 Task: Look for space in Mondovì, Italy from 1st August, 2023 to 5th August, 2023 for 3 adults, 1 child in price range Rs.13000 to Rs.20000. Place can be entire place with 2 bedrooms having 3 beds and 2 bathrooms. Property type can be flatguest house, hotel. Booking option can be shelf check-in. Required host language is English.
Action: Mouse moved to (402, 105)
Screenshot: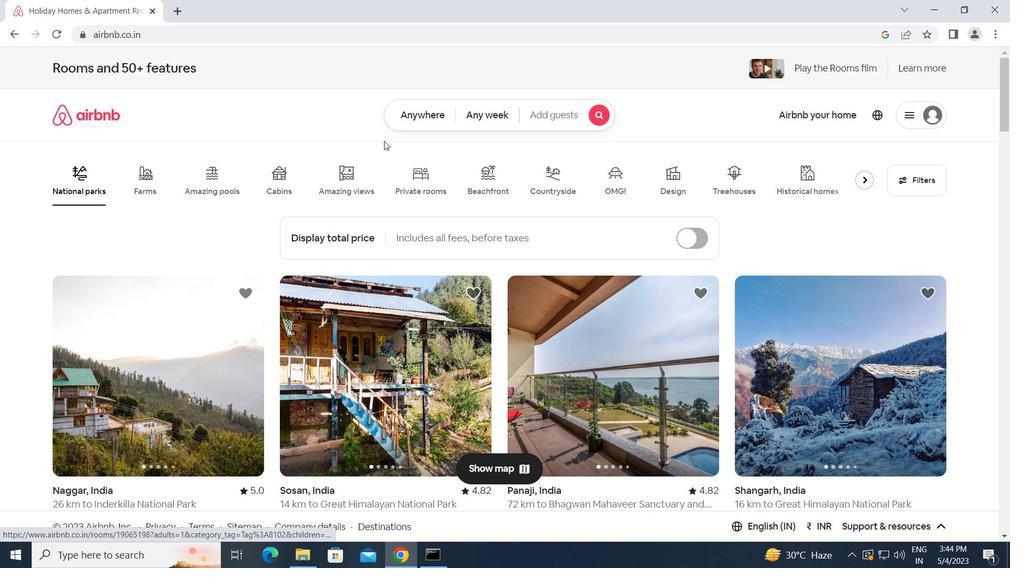 
Action: Mouse pressed left at (402, 105)
Screenshot: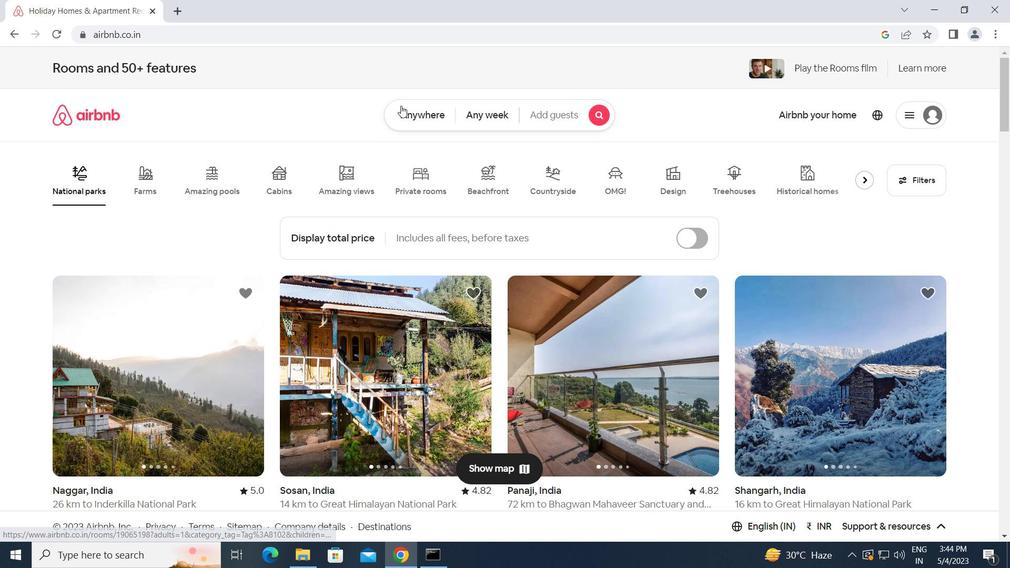 
Action: Mouse moved to (343, 164)
Screenshot: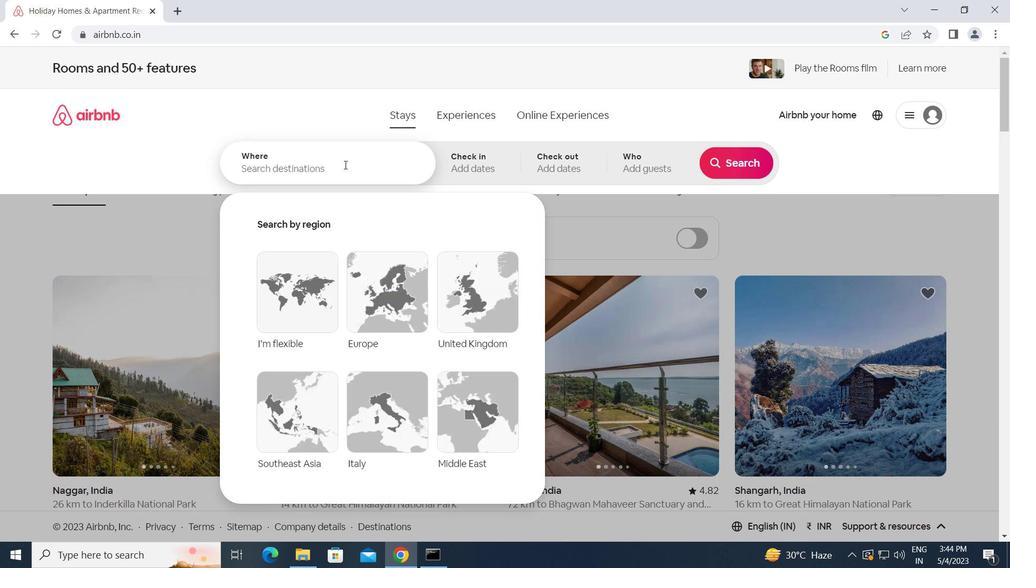 
Action: Mouse pressed left at (343, 164)
Screenshot: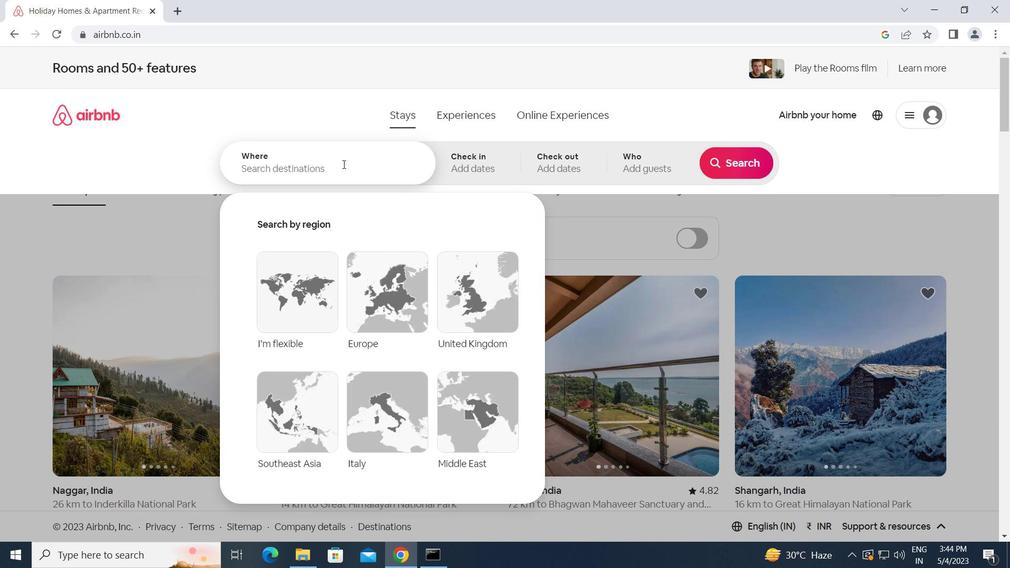 
Action: Key pressed m<Key.caps_lock>ondovi,<Key.space><Key.caps_lock>i<Key.caps_lock>taly<Key.enter>
Screenshot: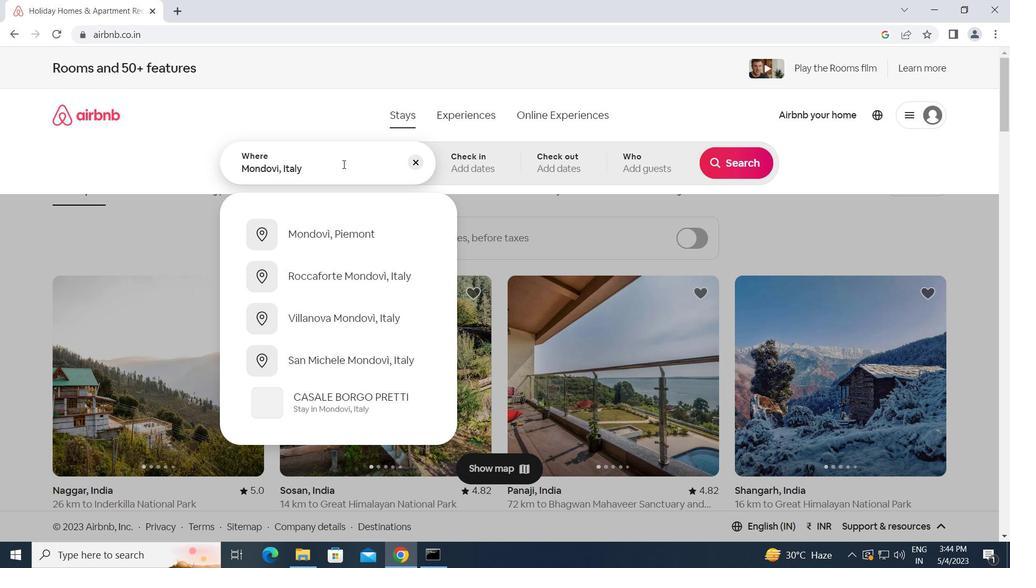 
Action: Mouse moved to (729, 268)
Screenshot: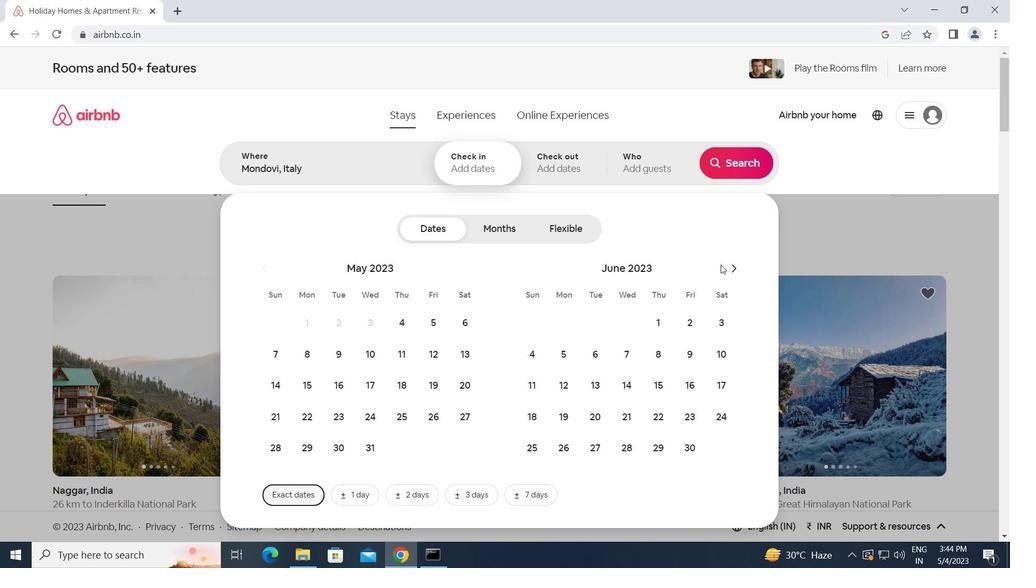 
Action: Mouse pressed left at (729, 268)
Screenshot: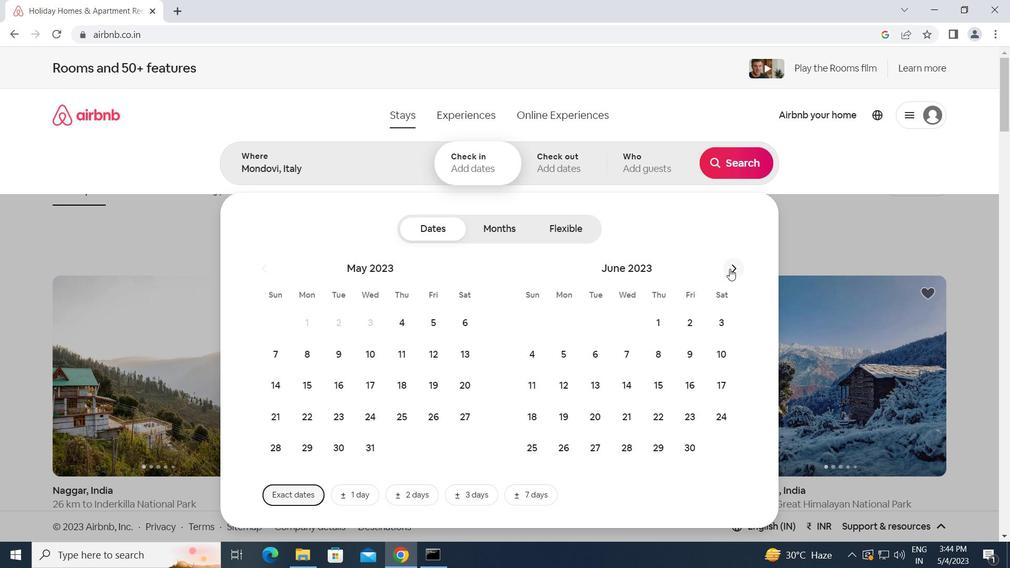 
Action: Mouse pressed left at (729, 268)
Screenshot: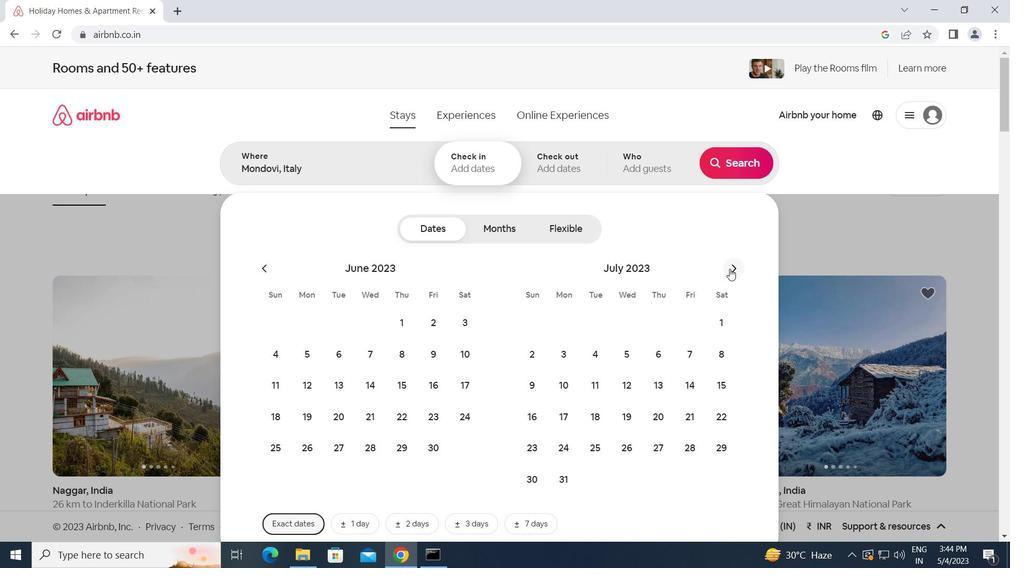 
Action: Mouse moved to (594, 319)
Screenshot: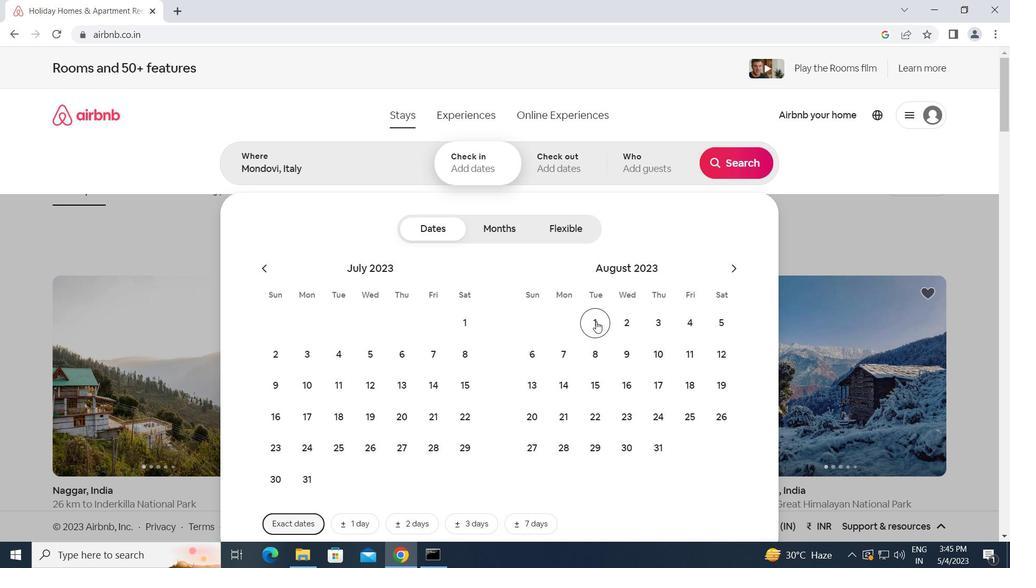 
Action: Mouse pressed left at (594, 319)
Screenshot: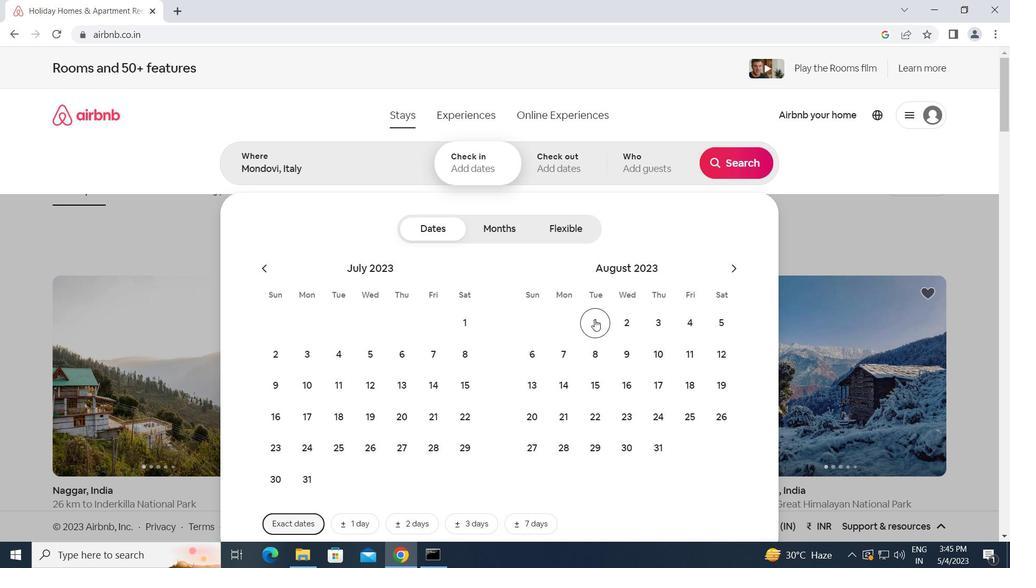
Action: Mouse moved to (725, 322)
Screenshot: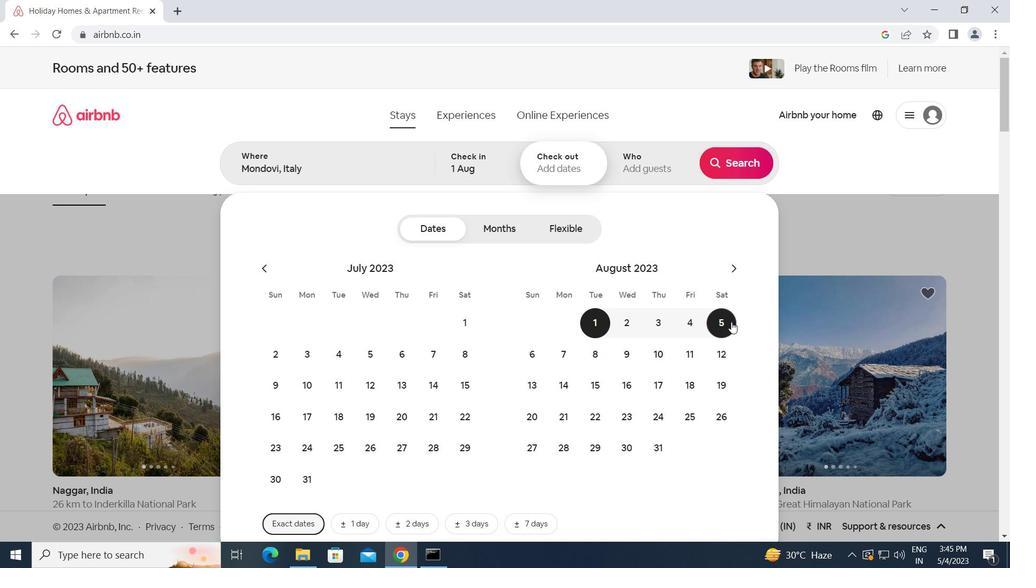 
Action: Mouse pressed left at (725, 322)
Screenshot: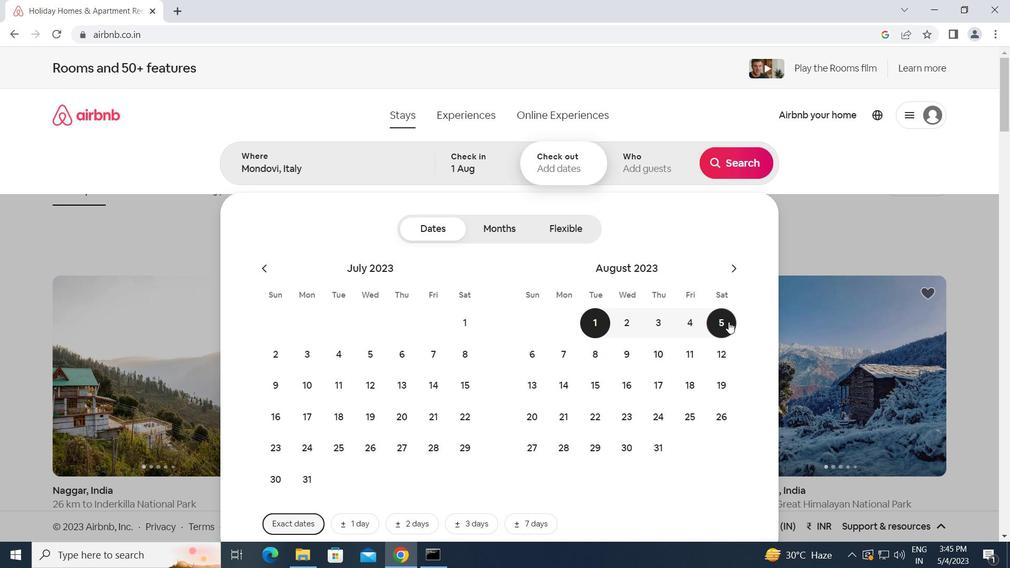
Action: Mouse moved to (662, 168)
Screenshot: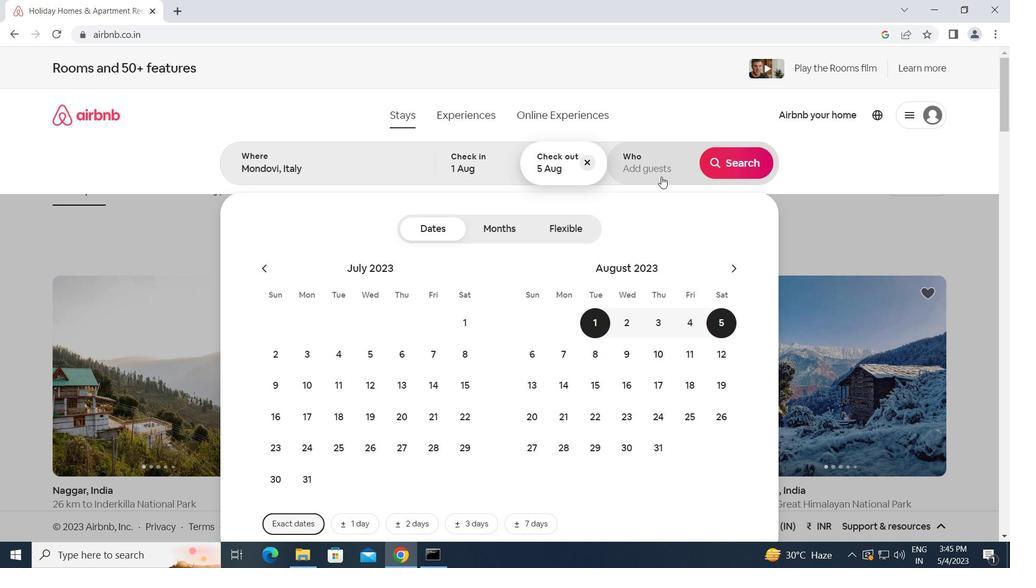 
Action: Mouse pressed left at (662, 168)
Screenshot: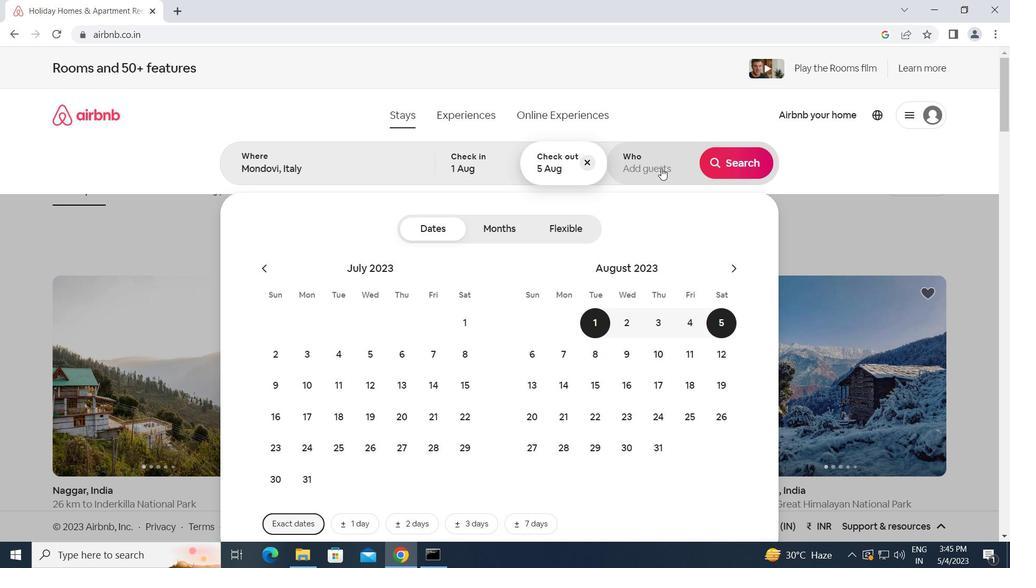 
Action: Mouse moved to (734, 235)
Screenshot: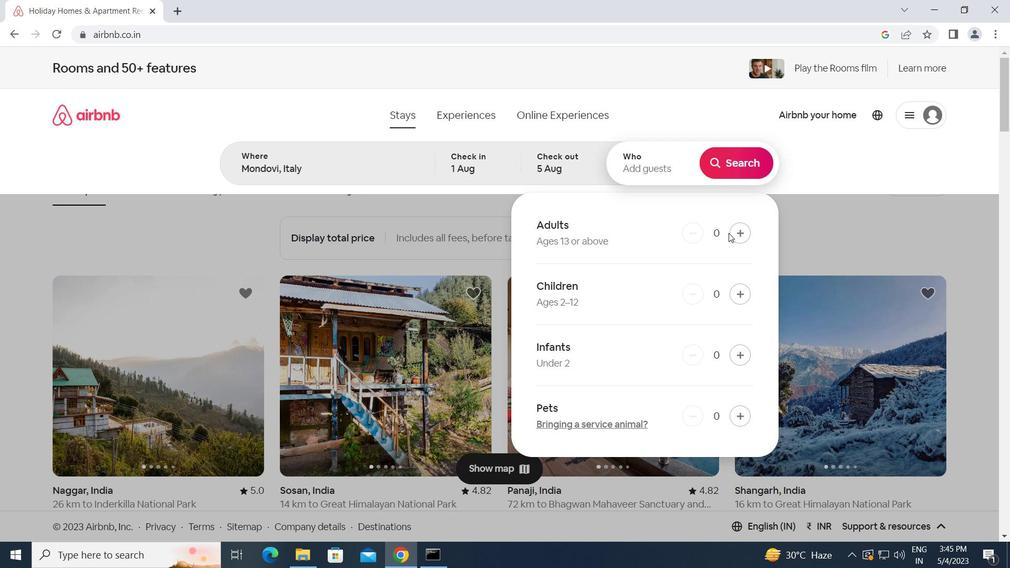 
Action: Mouse pressed left at (734, 235)
Screenshot: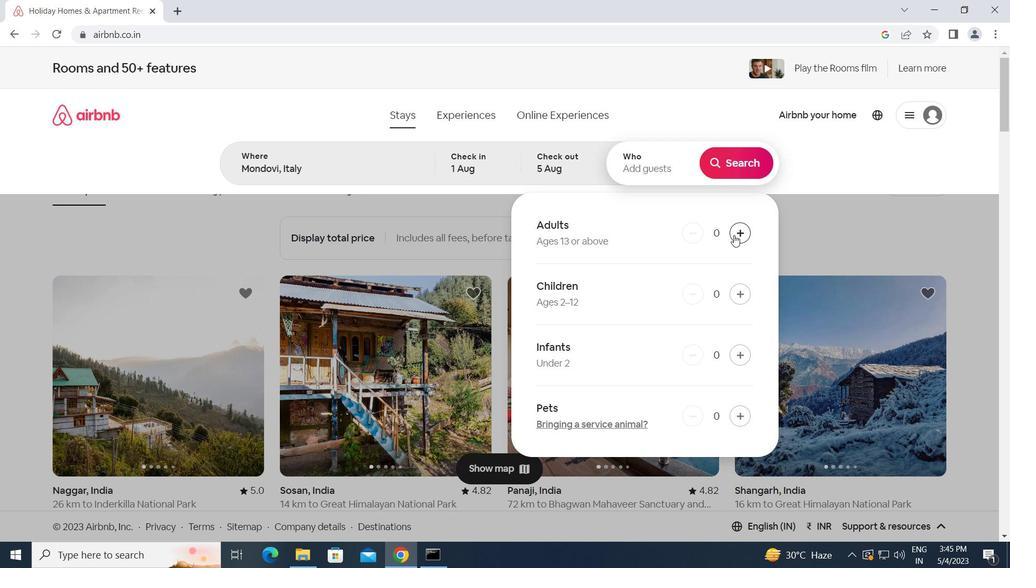 
Action: Mouse pressed left at (734, 235)
Screenshot: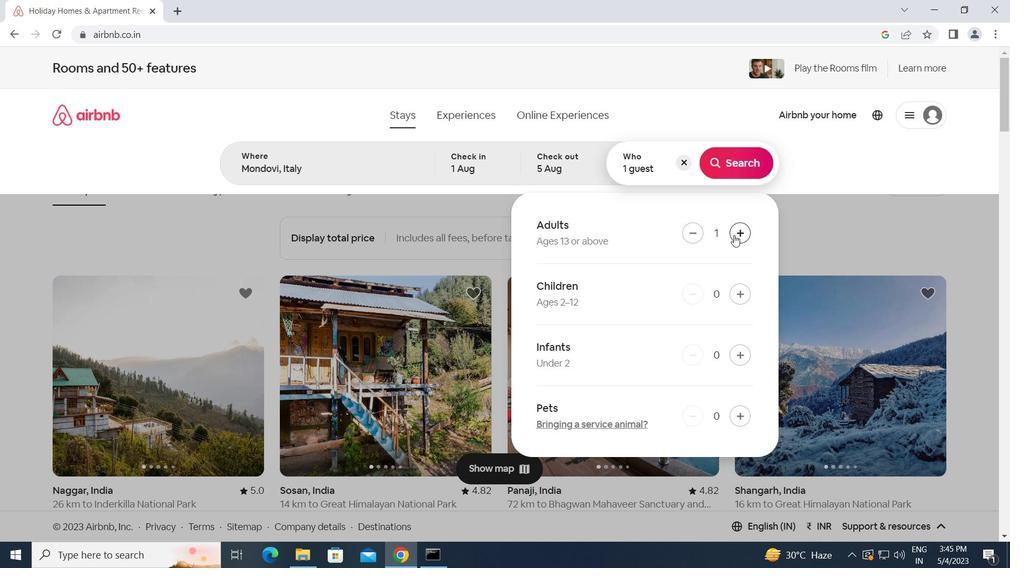 
Action: Mouse pressed left at (734, 235)
Screenshot: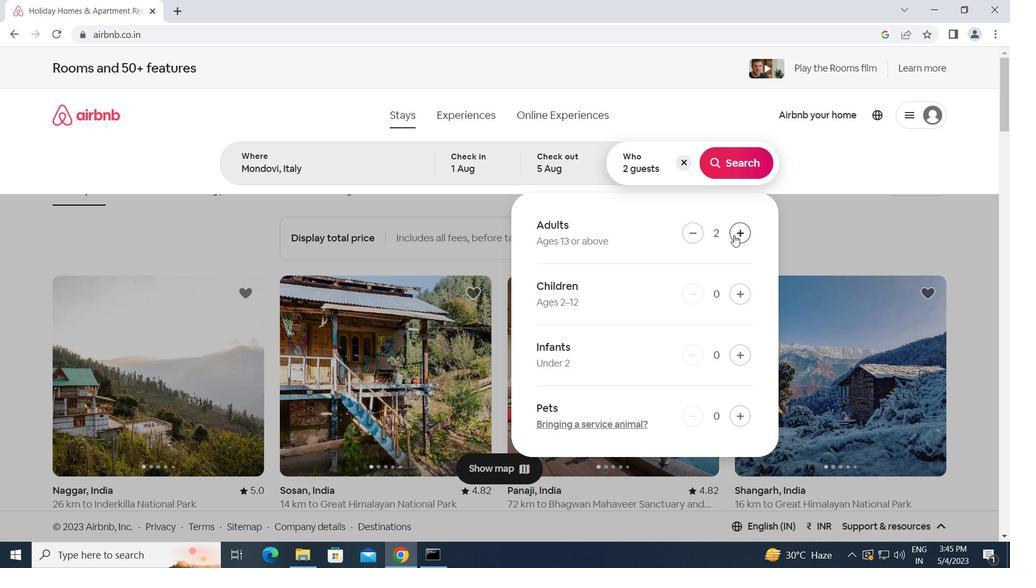 
Action: Mouse moved to (746, 295)
Screenshot: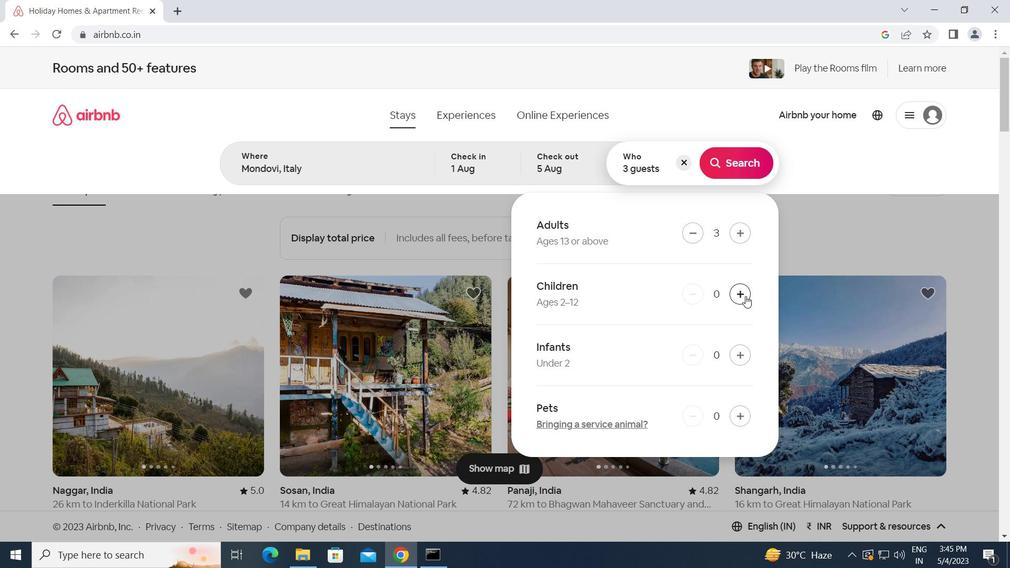 
Action: Mouse pressed left at (746, 295)
Screenshot: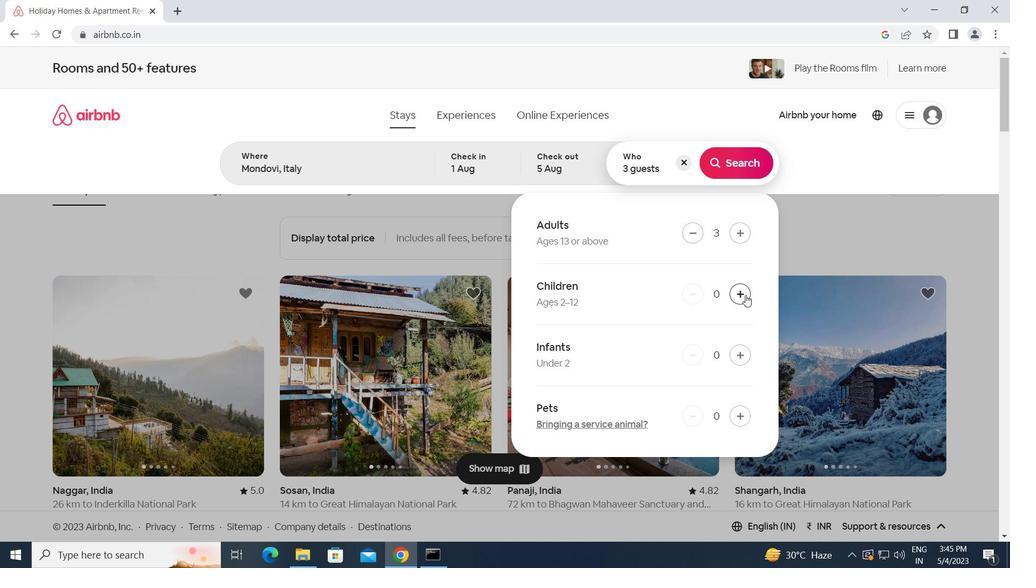 
Action: Mouse moved to (742, 158)
Screenshot: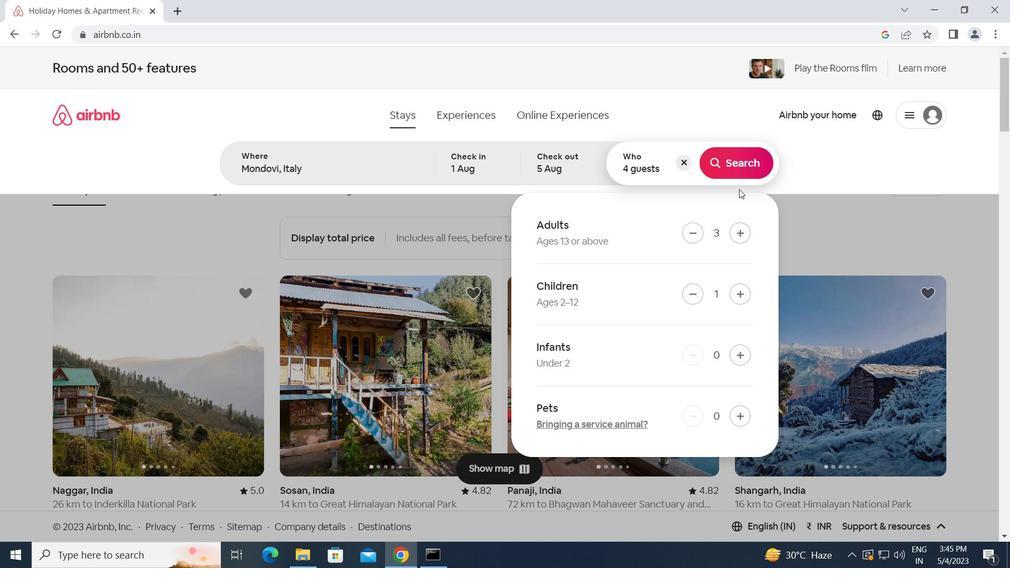 
Action: Mouse pressed left at (742, 158)
Screenshot: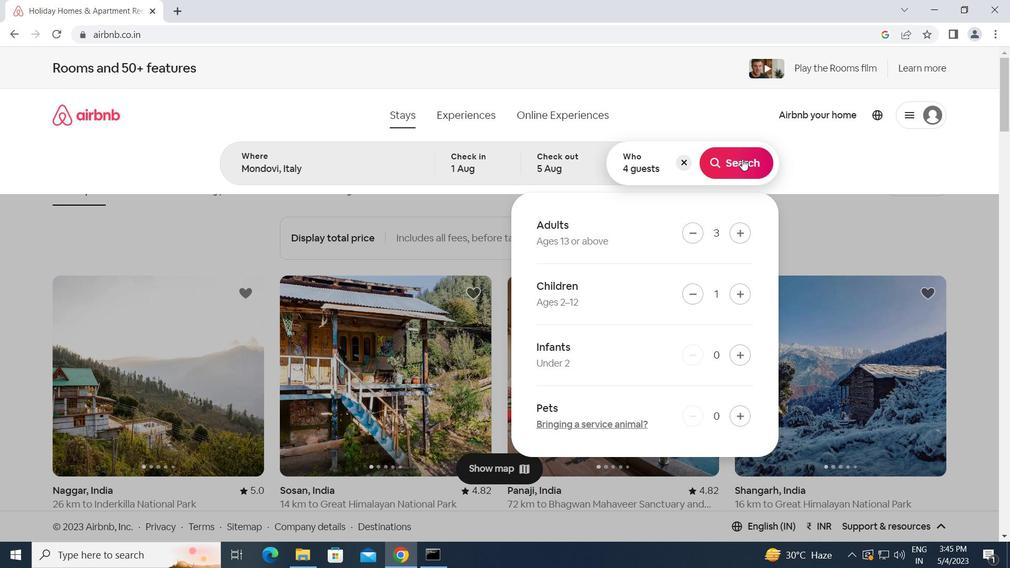 
Action: Mouse moved to (967, 124)
Screenshot: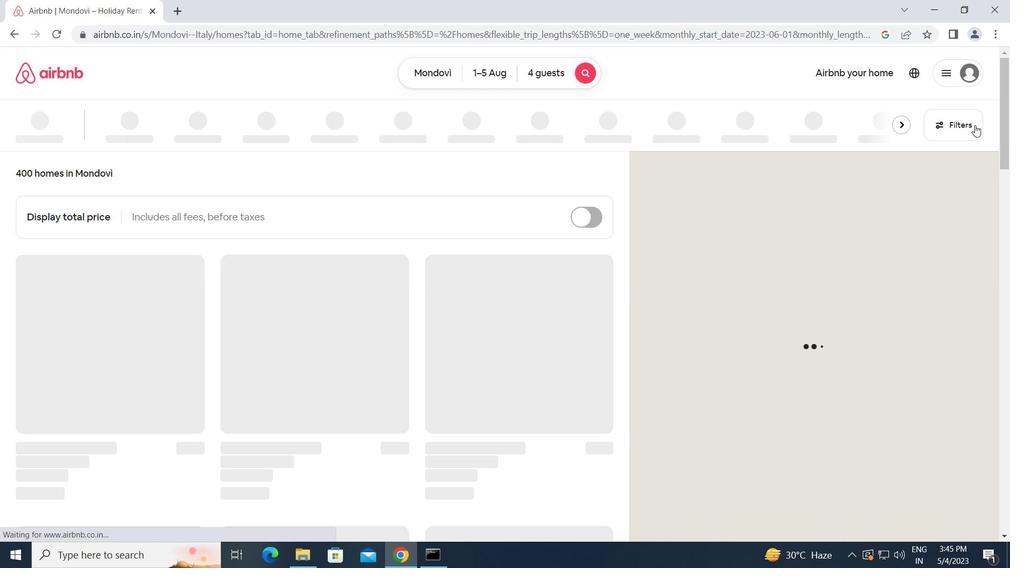 
Action: Mouse pressed left at (967, 124)
Screenshot: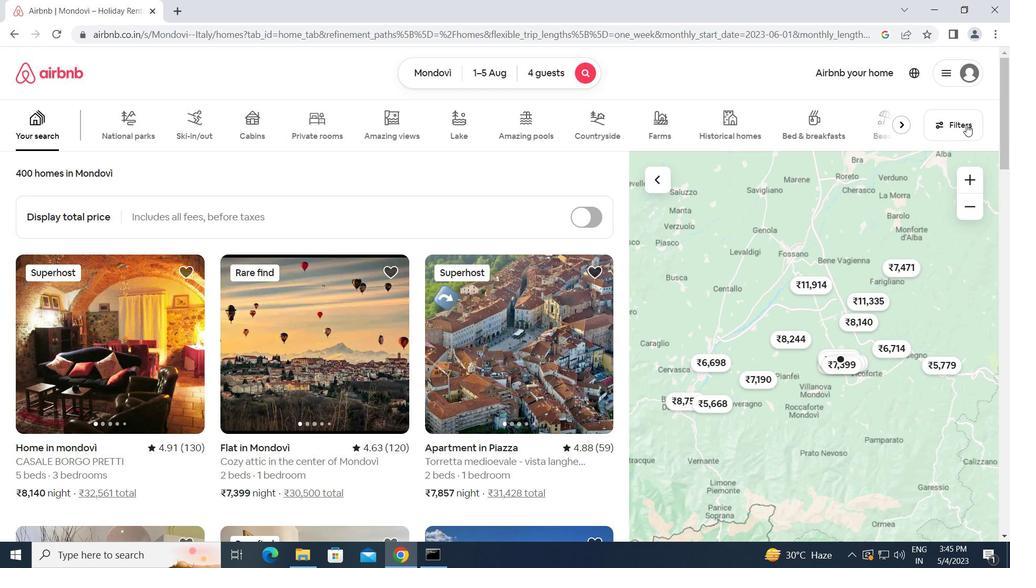 
Action: Mouse moved to (347, 284)
Screenshot: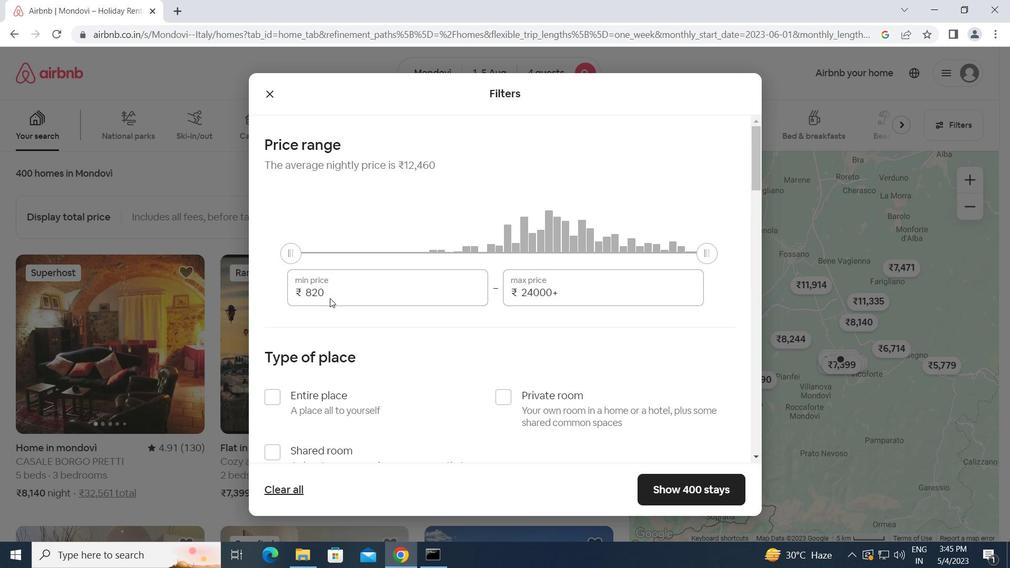 
Action: Mouse pressed left at (347, 284)
Screenshot: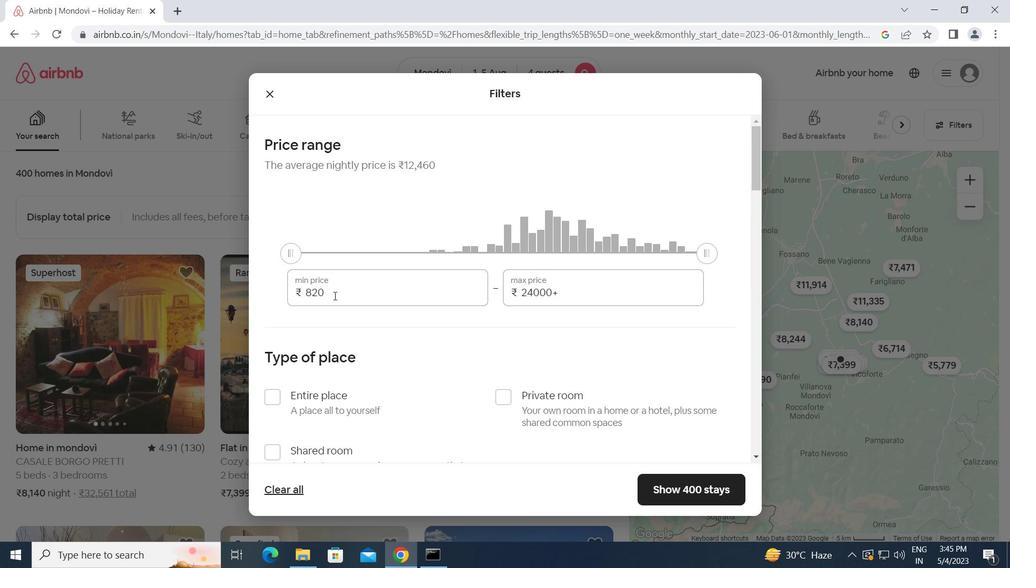 
Action: Mouse moved to (305, 295)
Screenshot: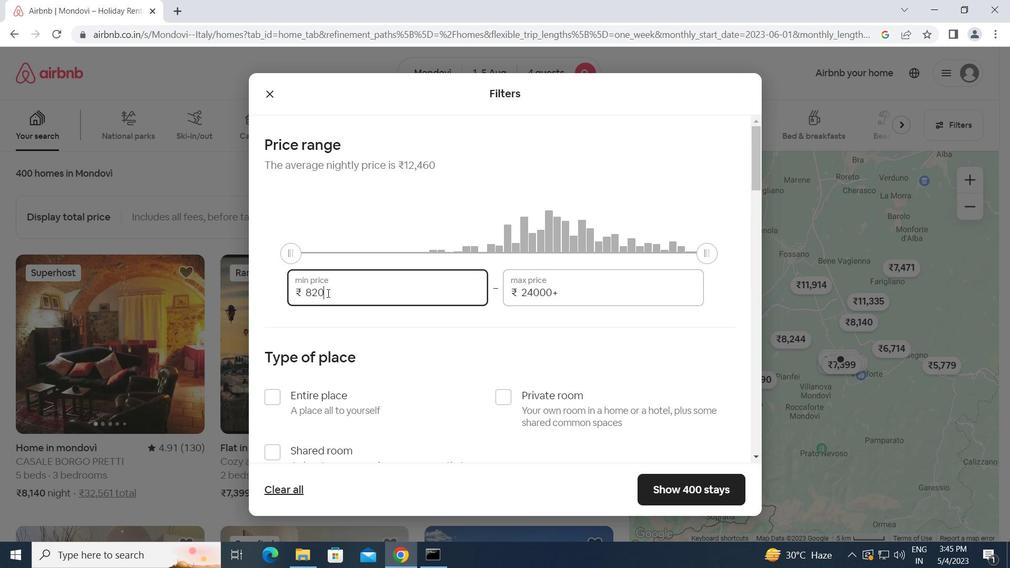 
Action: Mouse pressed left at (305, 295)
Screenshot: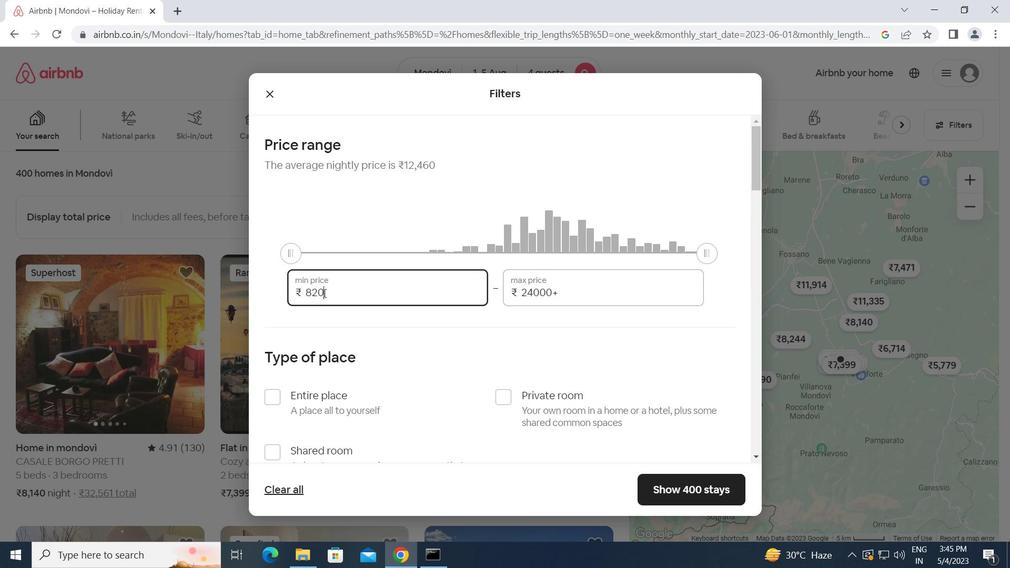 
Action: Mouse moved to (326, 293)
Screenshot: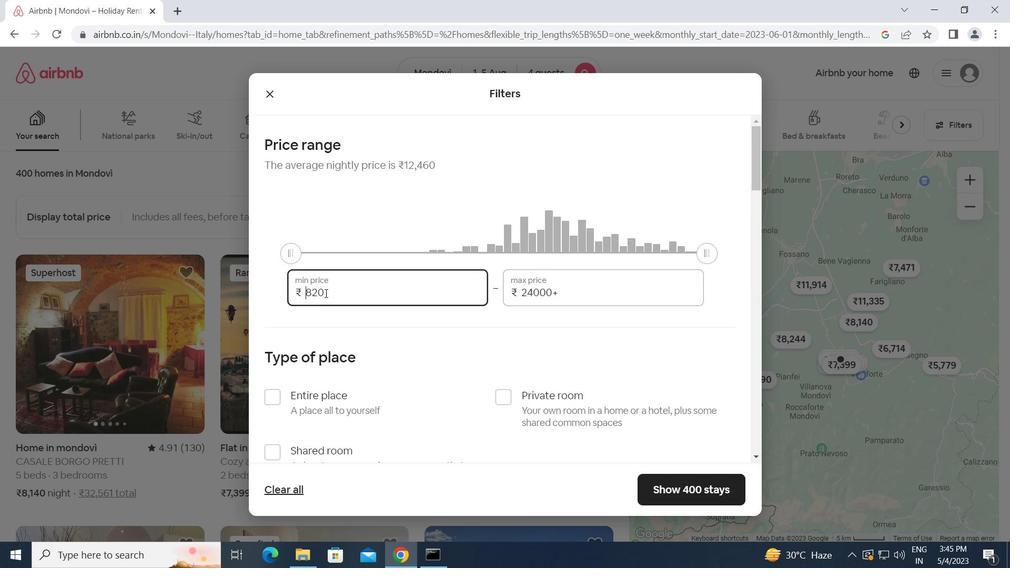 
Action: Mouse pressed left at (326, 293)
Screenshot: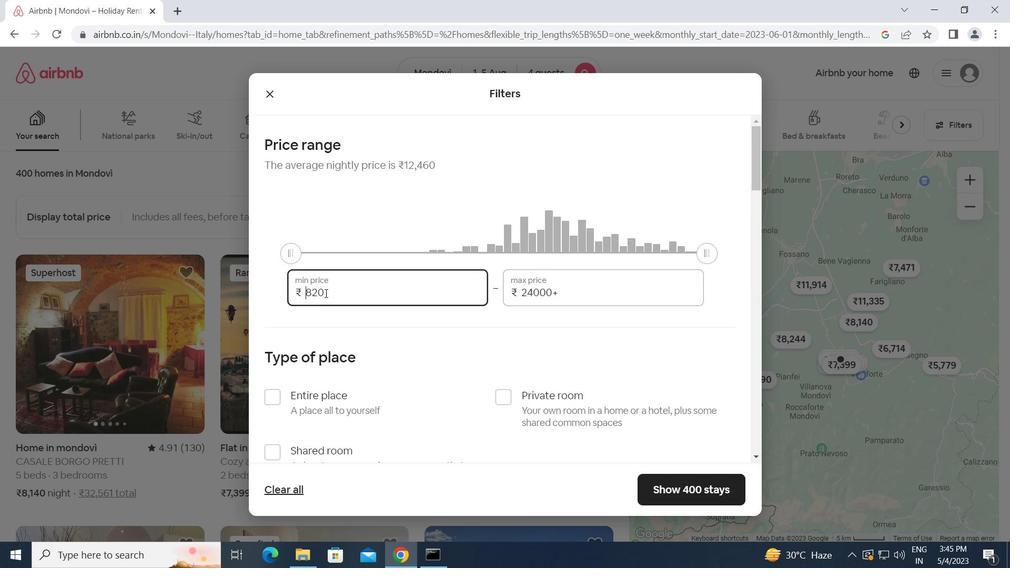 
Action: Mouse moved to (301, 295)
Screenshot: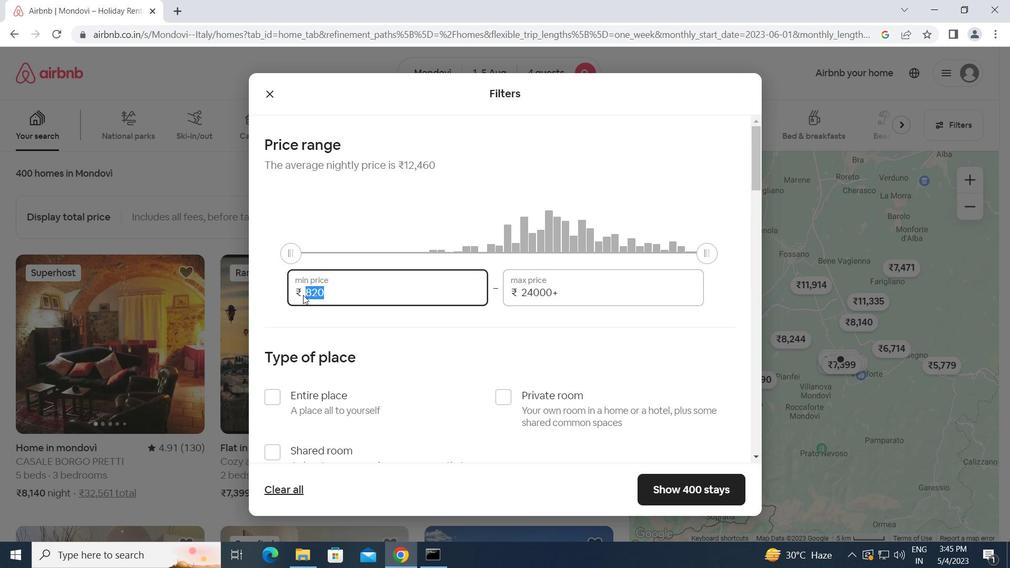 
Action: Key pressed 13
Screenshot: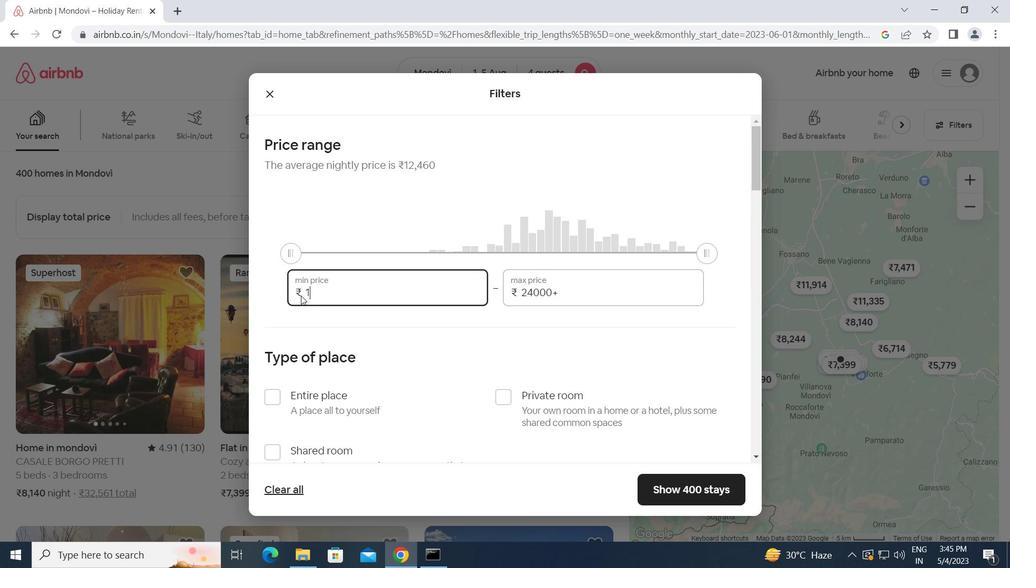 
Action: Mouse moved to (300, 295)
Screenshot: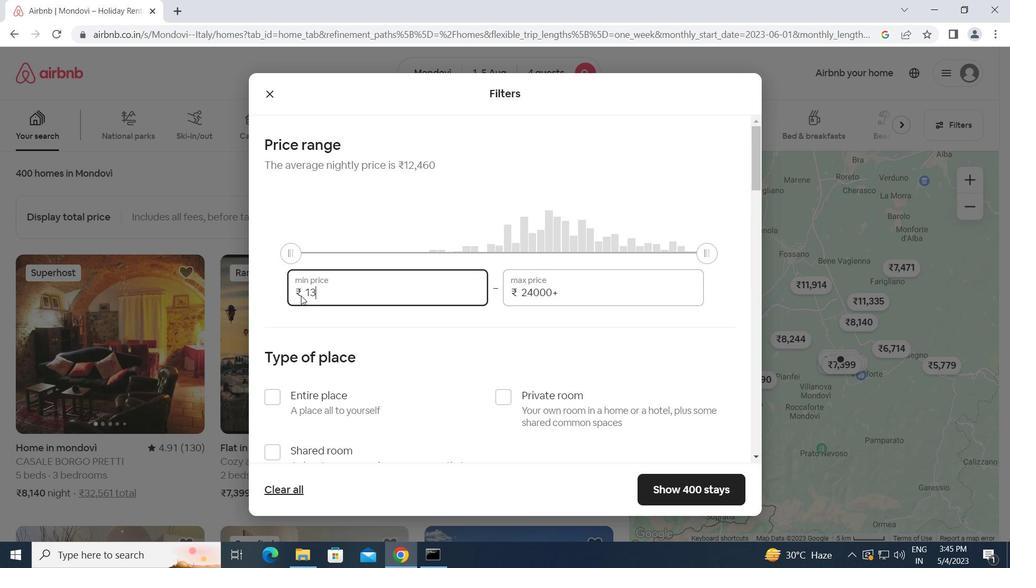 
Action: Key pressed 000<Key.tab>20000
Screenshot: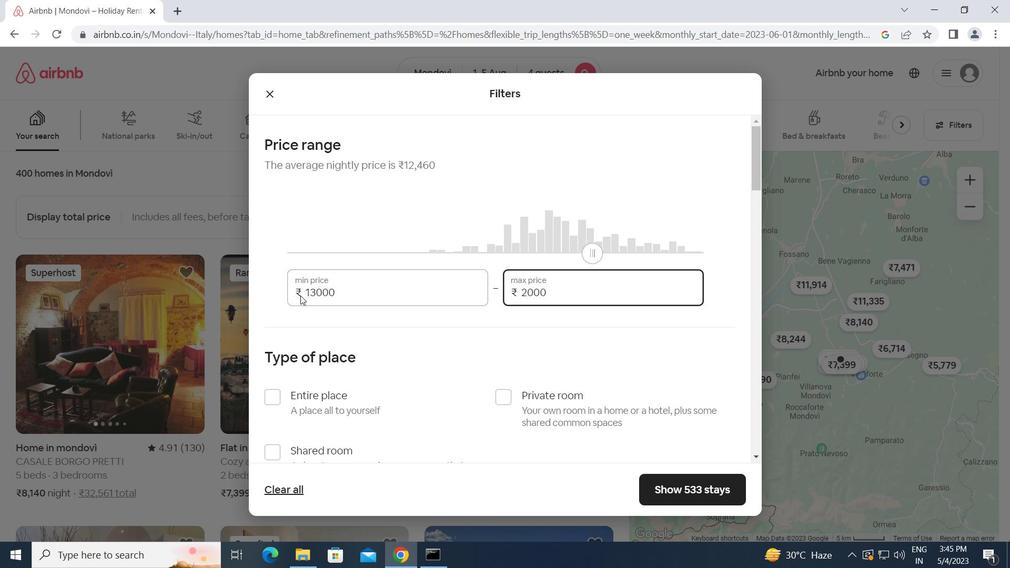 
Action: Mouse moved to (337, 349)
Screenshot: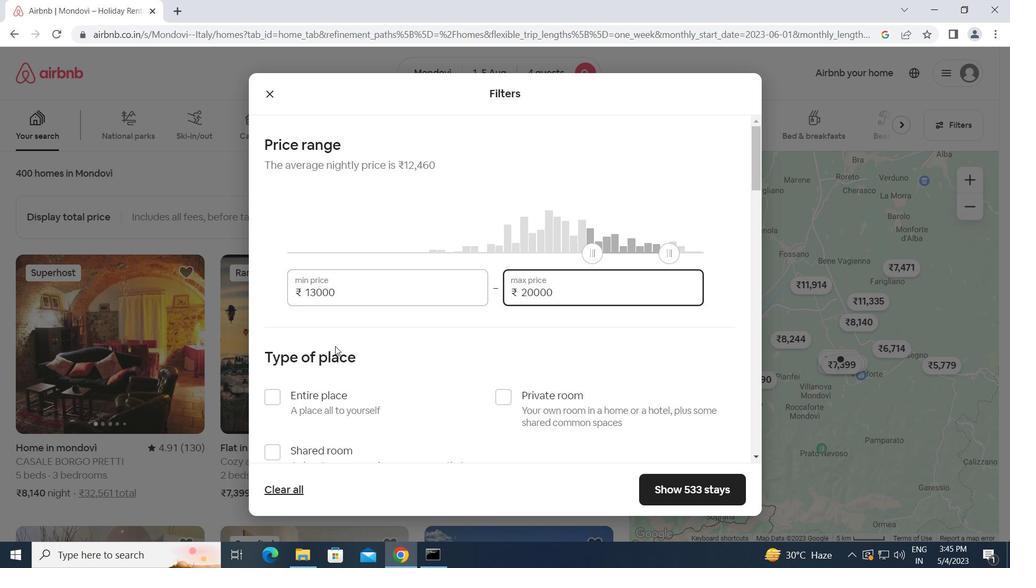 
Action: Mouse scrolled (337, 348) with delta (0, 0)
Screenshot: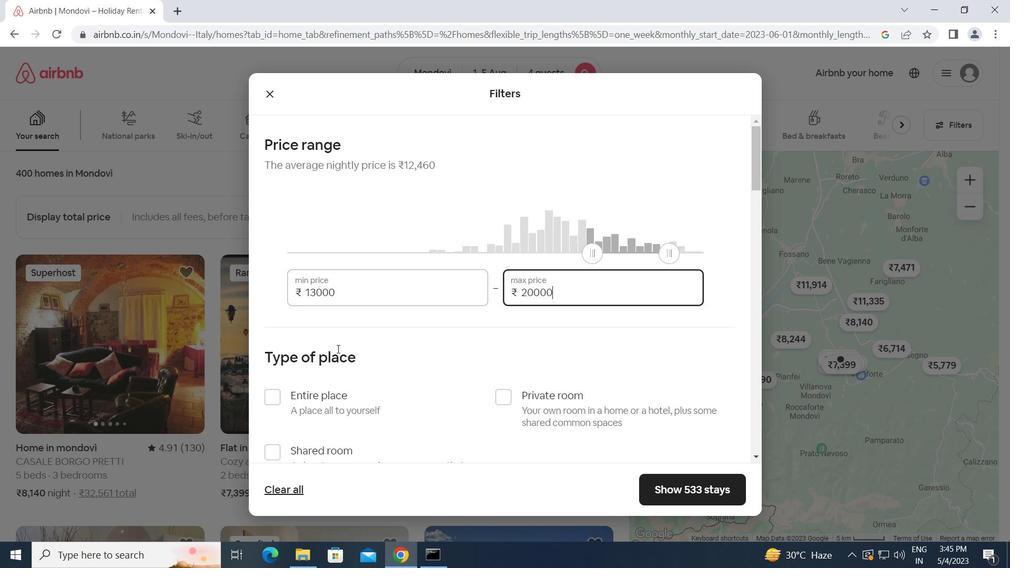 
Action: Mouse moved to (271, 328)
Screenshot: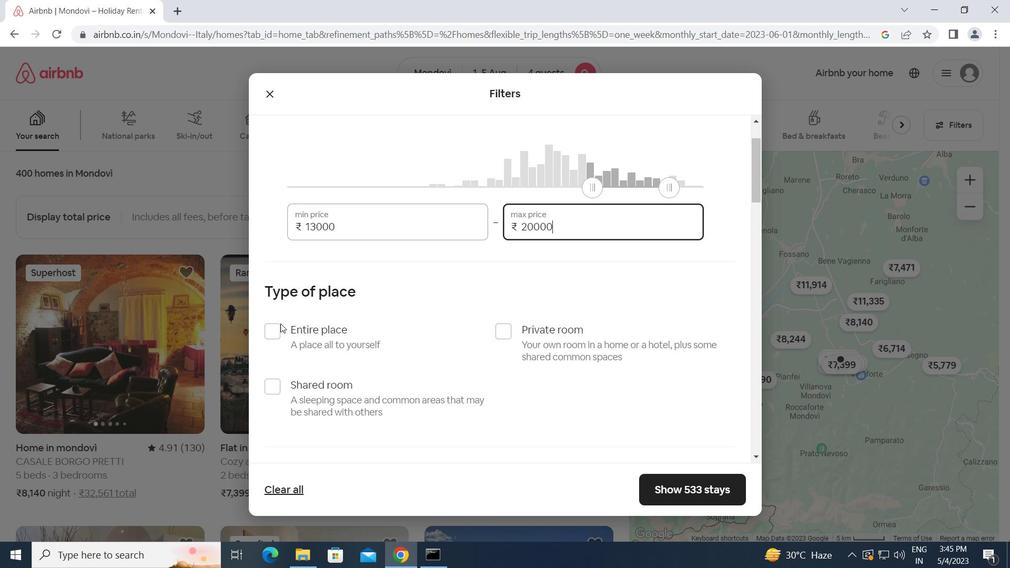 
Action: Mouse pressed left at (271, 328)
Screenshot: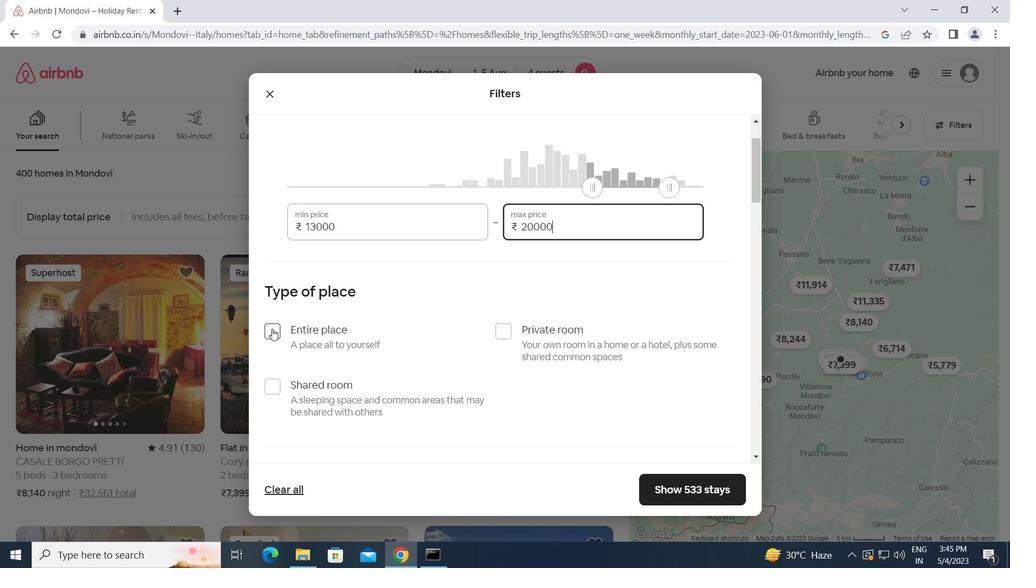 
Action: Mouse moved to (391, 359)
Screenshot: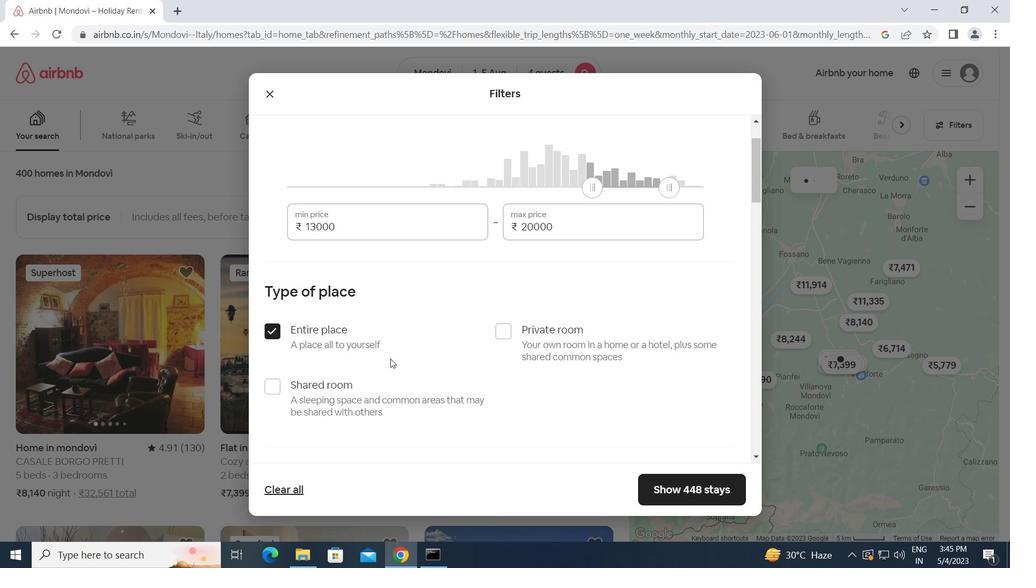 
Action: Mouse scrolled (391, 358) with delta (0, 0)
Screenshot: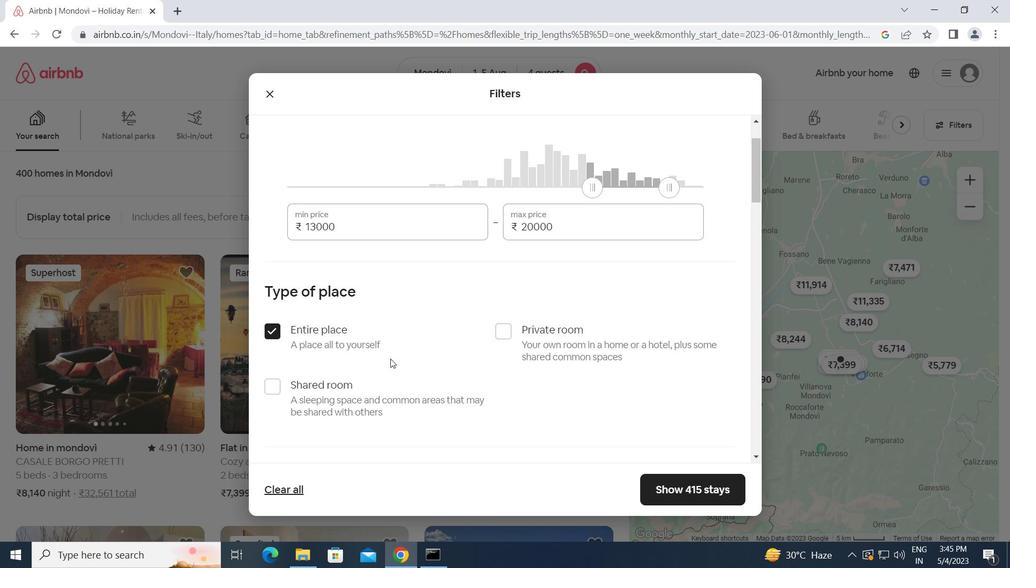 
Action: Mouse moved to (391, 358)
Screenshot: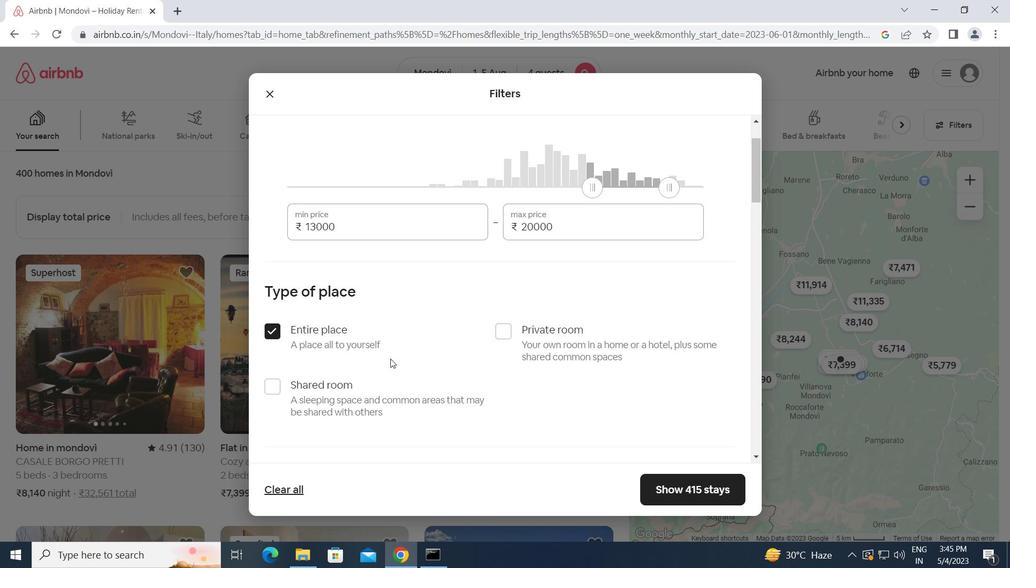 
Action: Mouse scrolled (391, 357) with delta (0, 0)
Screenshot: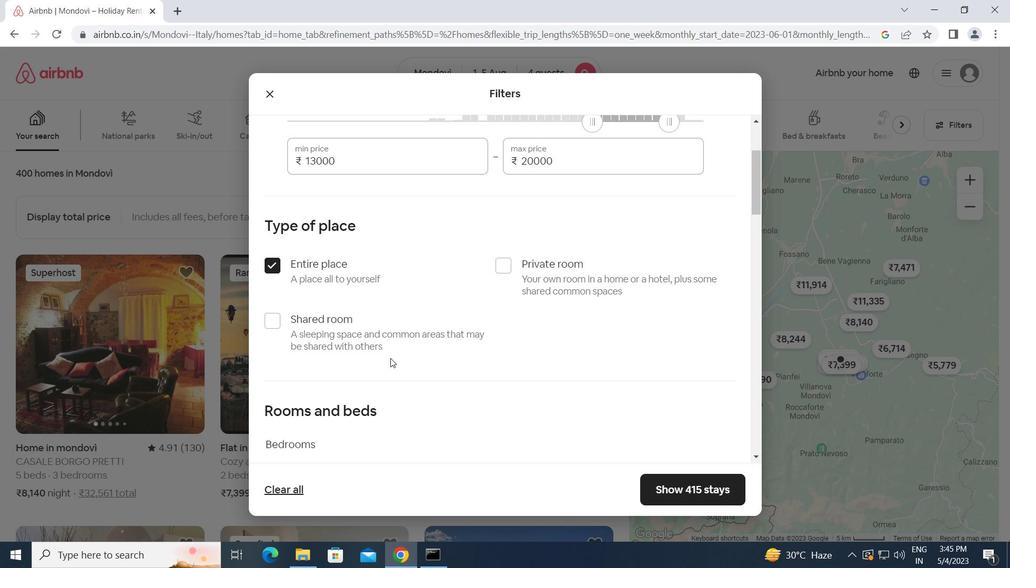 
Action: Mouse scrolled (391, 357) with delta (0, 0)
Screenshot: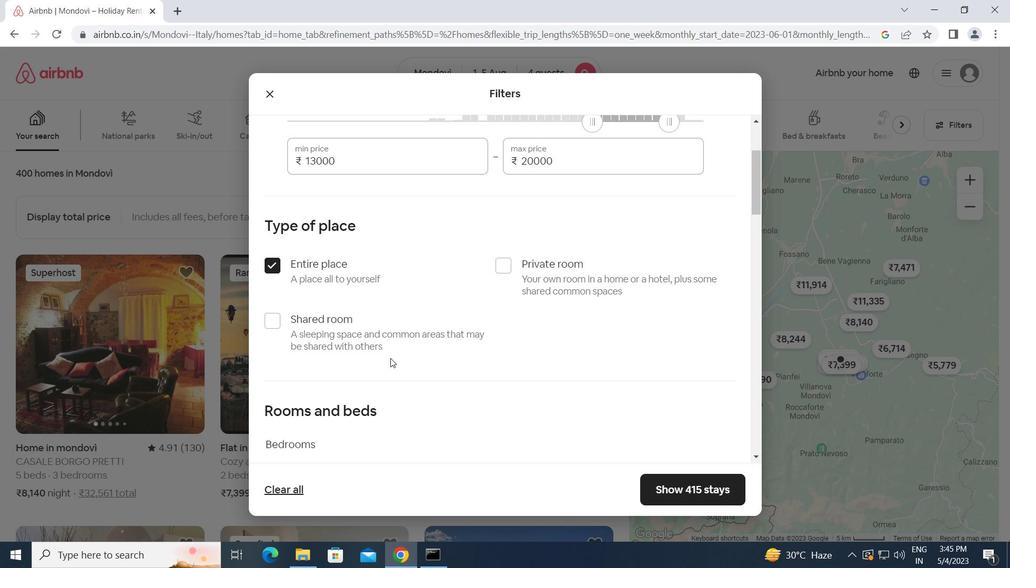 
Action: Mouse moved to (388, 354)
Screenshot: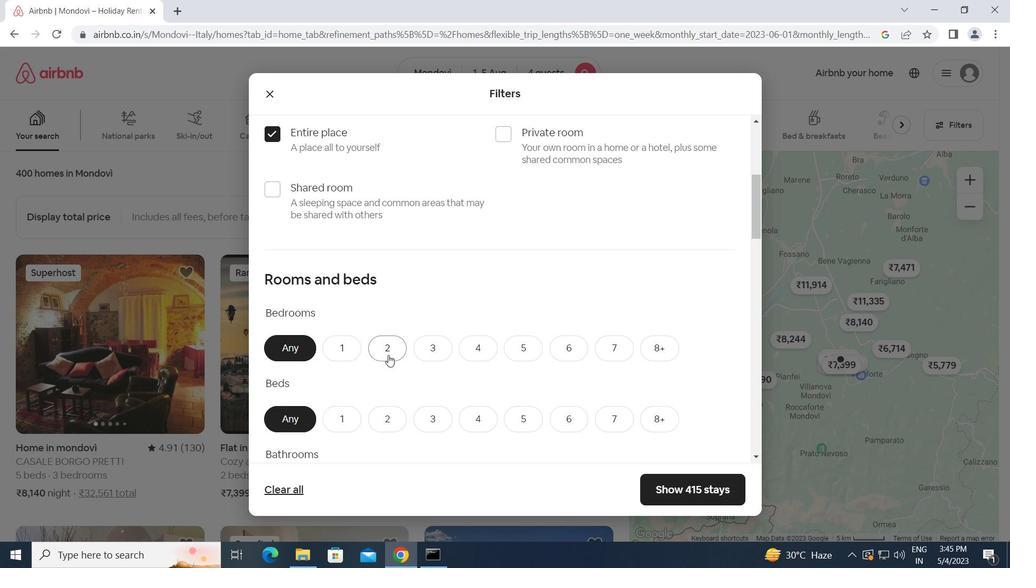 
Action: Mouse pressed left at (388, 354)
Screenshot: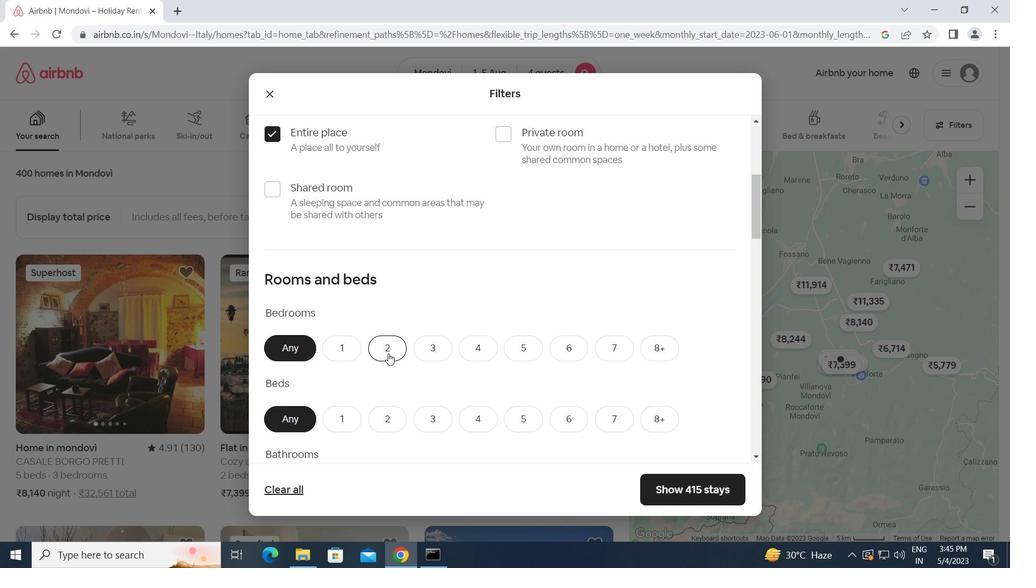 
Action: Mouse moved to (396, 358)
Screenshot: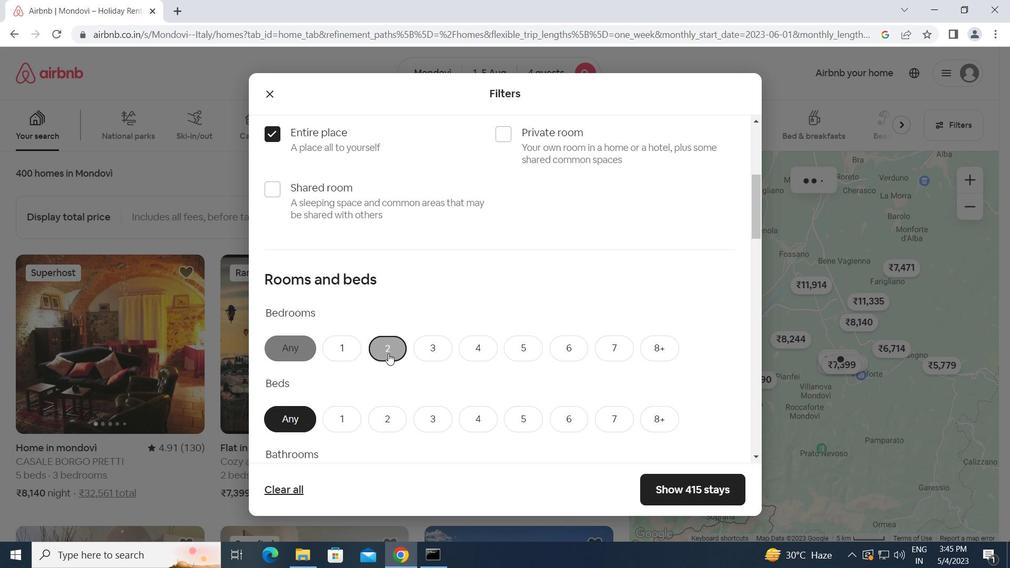 
Action: Mouse scrolled (396, 357) with delta (0, 0)
Screenshot: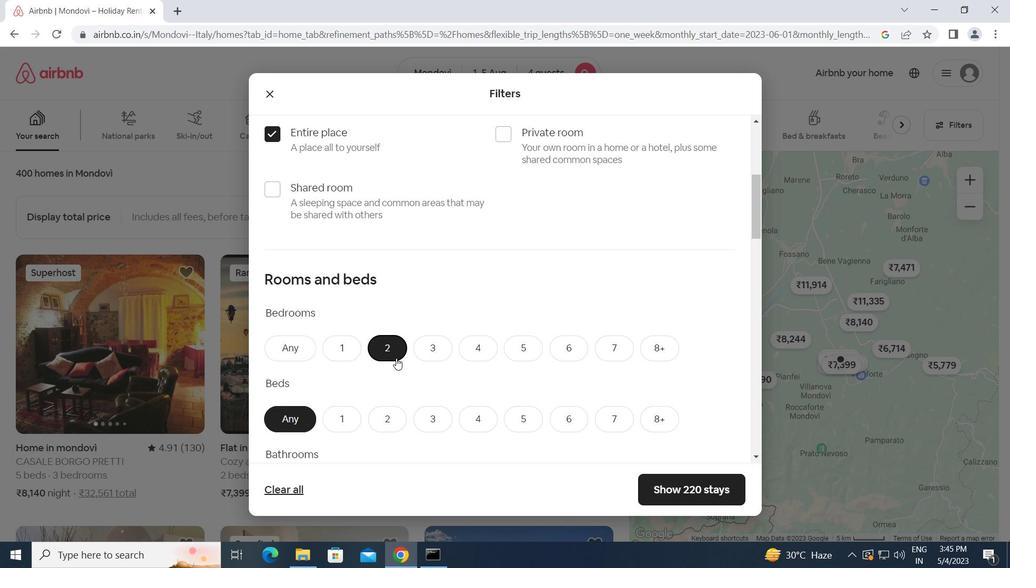 
Action: Mouse moved to (427, 355)
Screenshot: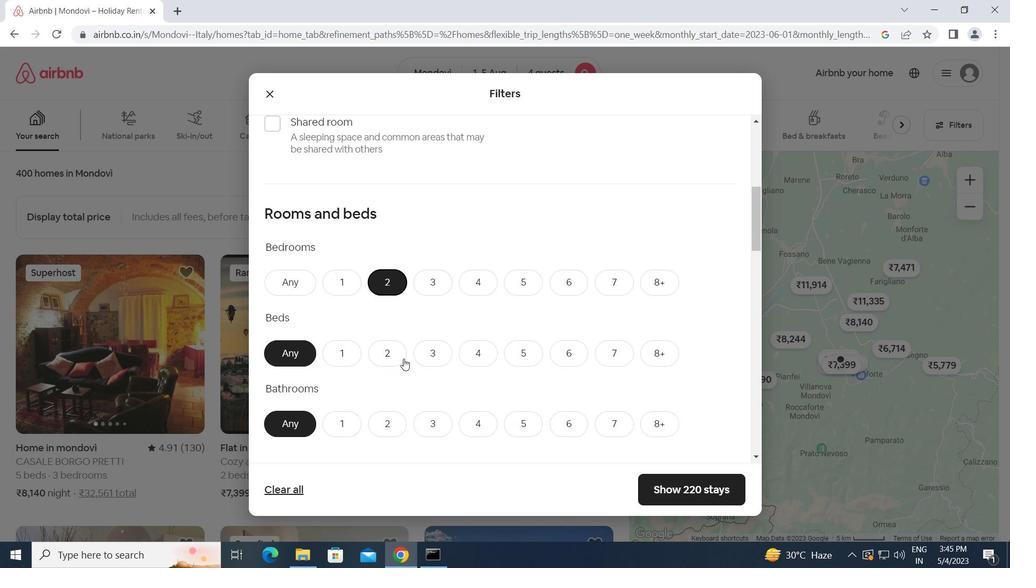 
Action: Mouse pressed left at (427, 355)
Screenshot: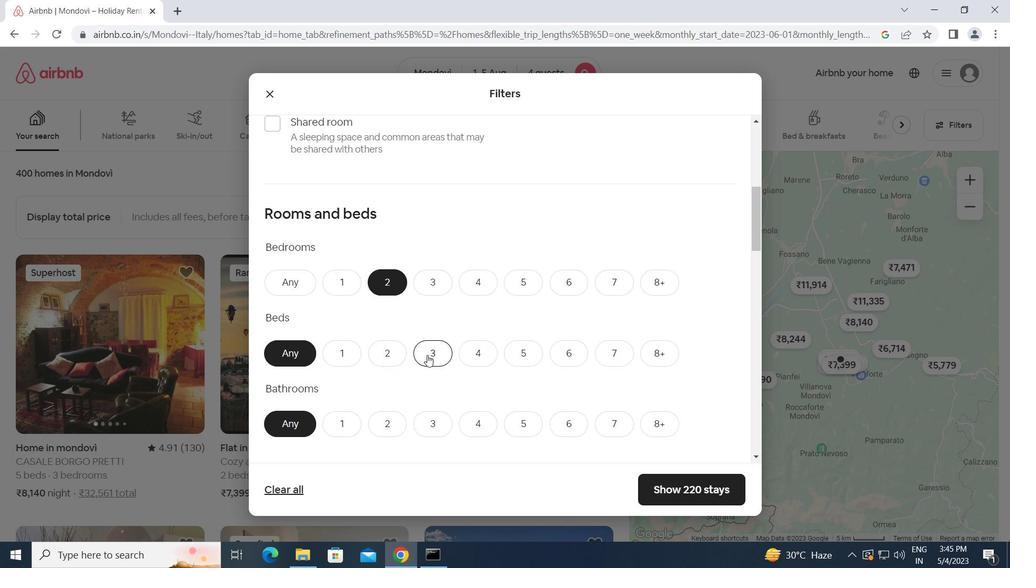 
Action: Mouse moved to (423, 360)
Screenshot: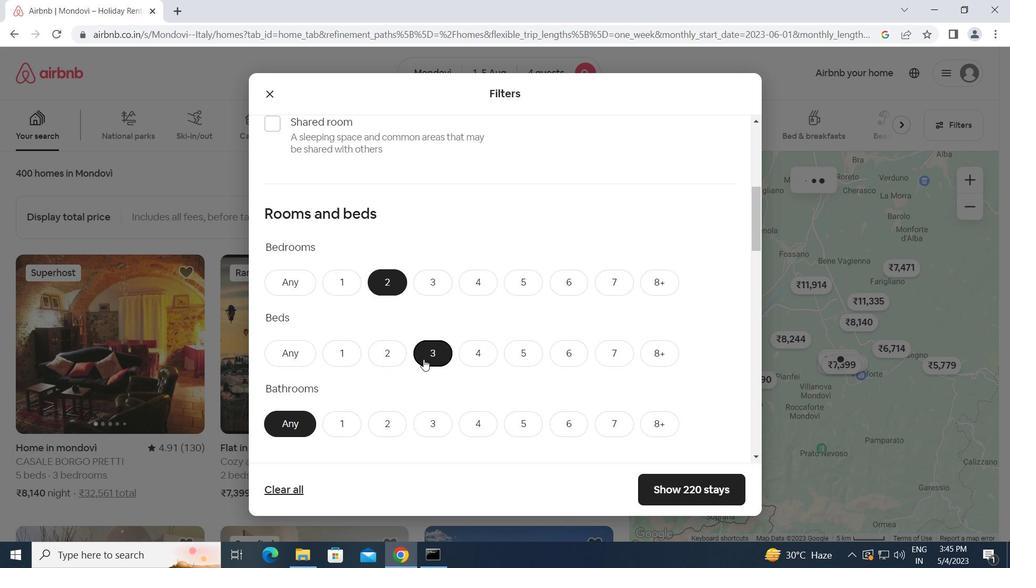 
Action: Mouse scrolled (423, 359) with delta (0, 0)
Screenshot: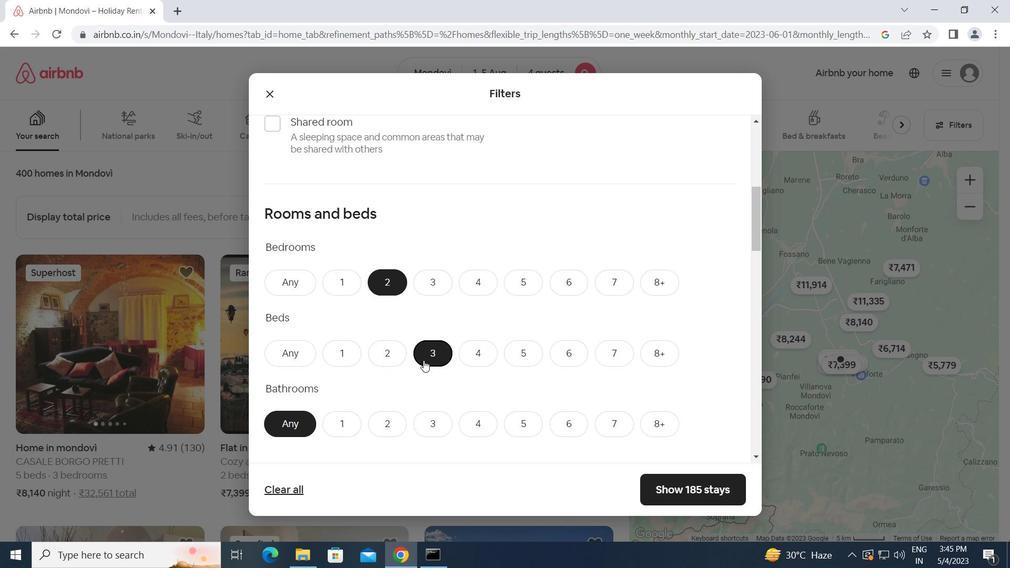 
Action: Mouse moved to (381, 357)
Screenshot: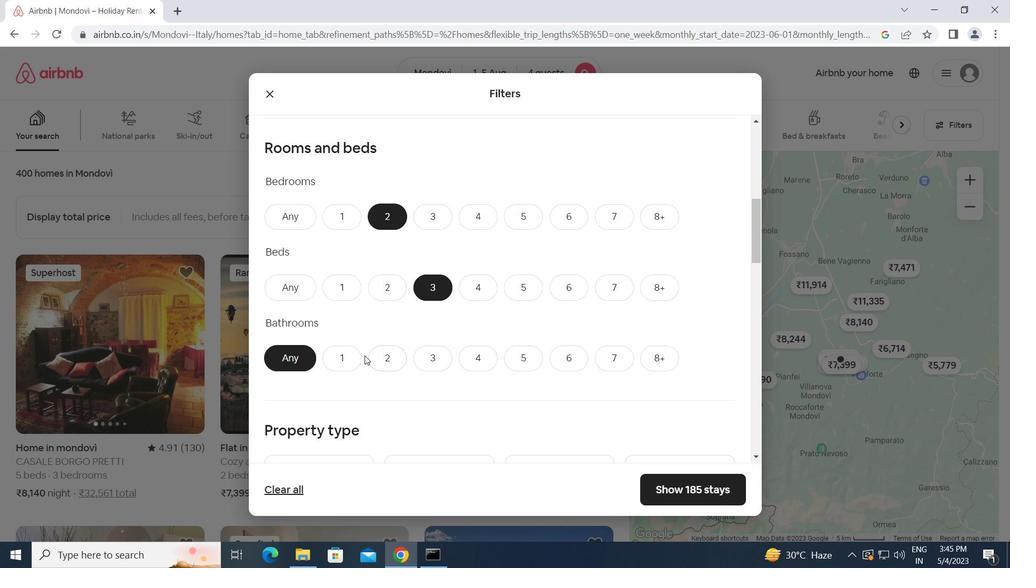 
Action: Mouse pressed left at (381, 357)
Screenshot: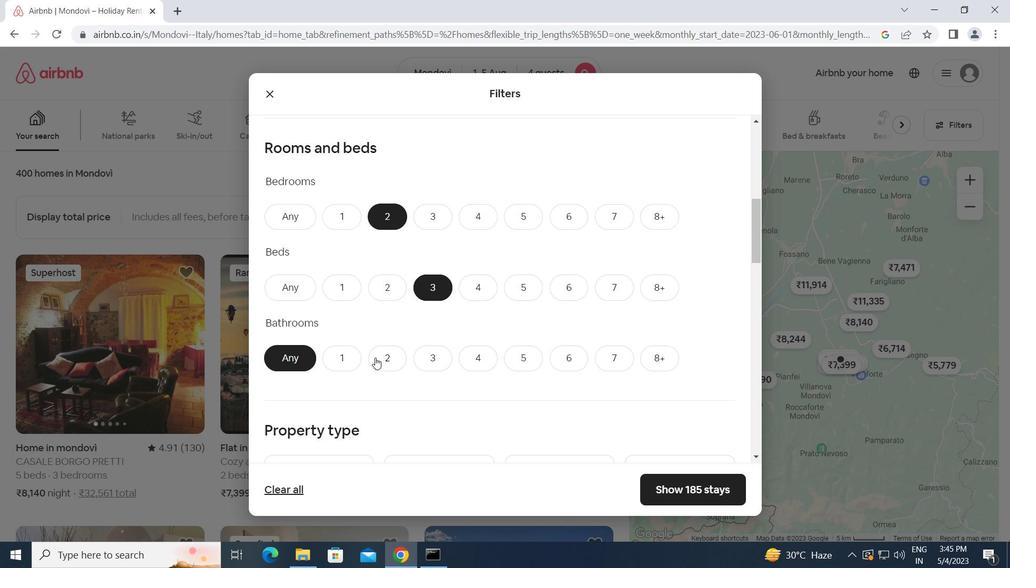 
Action: Mouse moved to (389, 362)
Screenshot: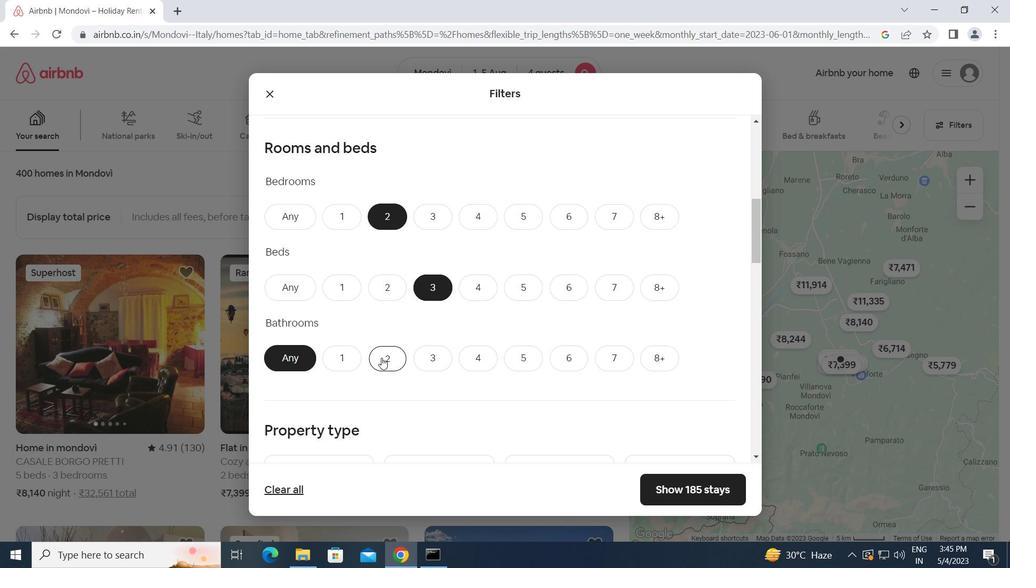 
Action: Mouse scrolled (389, 362) with delta (0, 0)
Screenshot: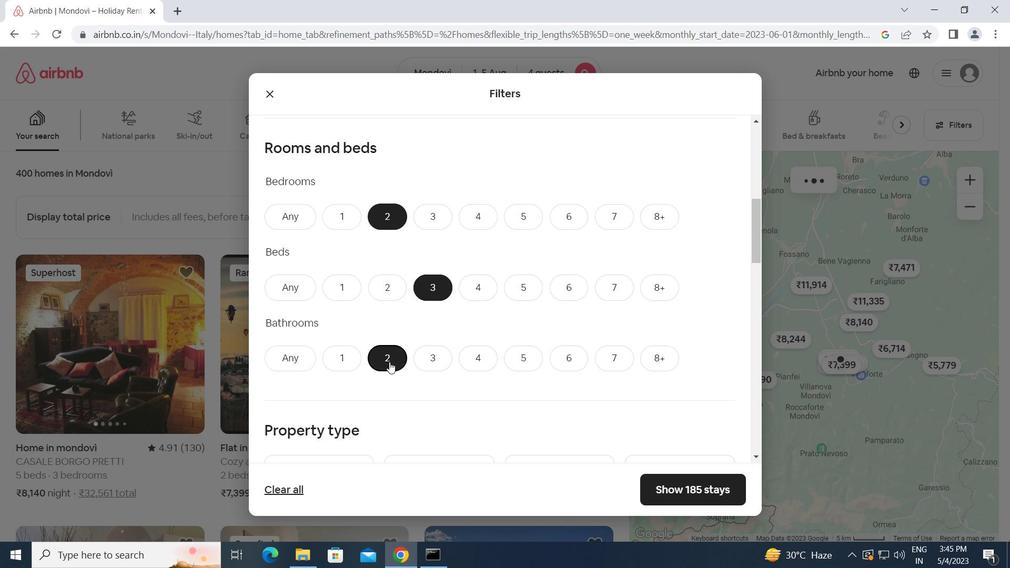 
Action: Mouse scrolled (389, 362) with delta (0, 0)
Screenshot: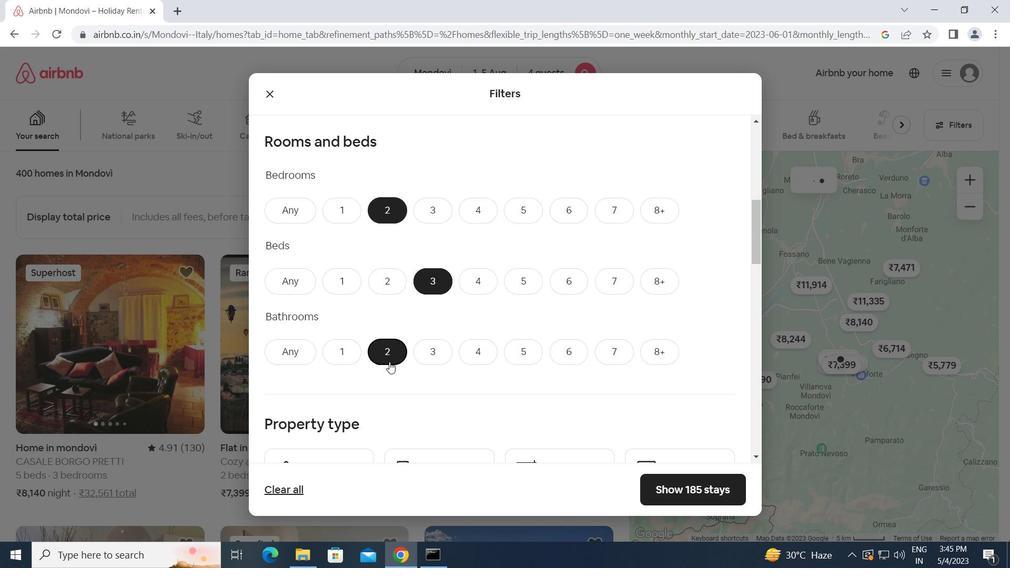 
Action: Mouse scrolled (389, 362) with delta (0, 0)
Screenshot: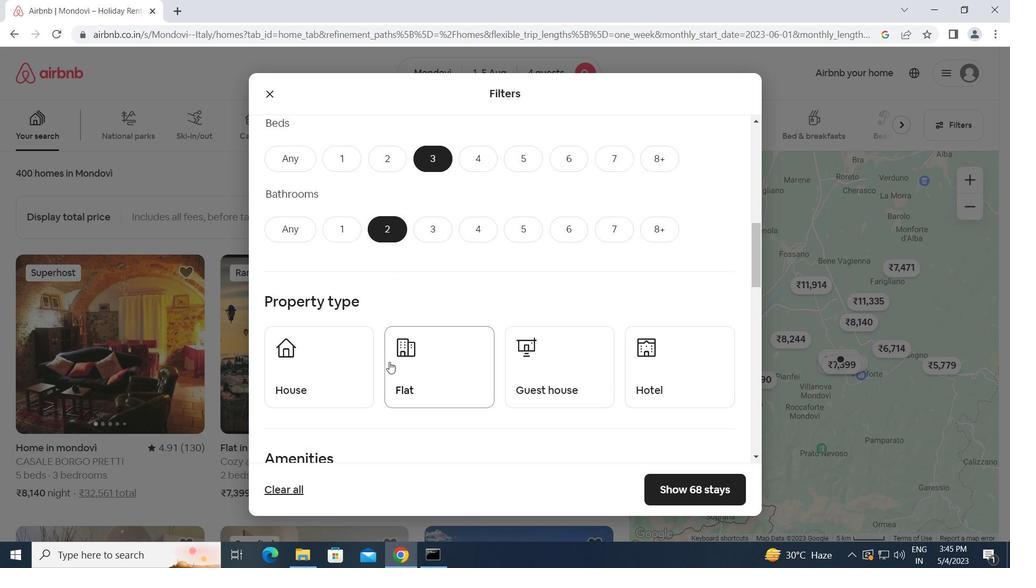 
Action: Mouse moved to (443, 315)
Screenshot: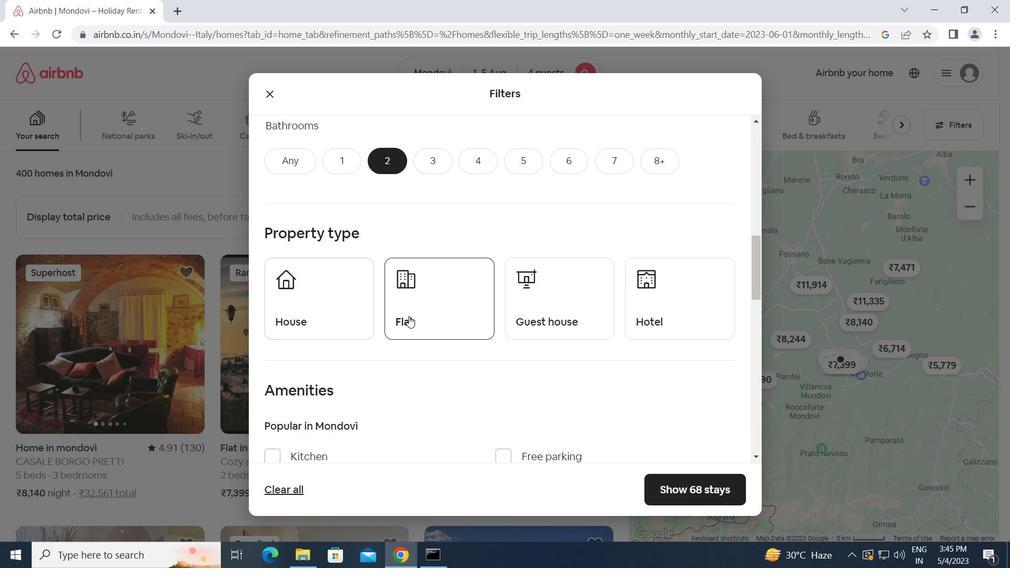 
Action: Mouse pressed left at (443, 315)
Screenshot: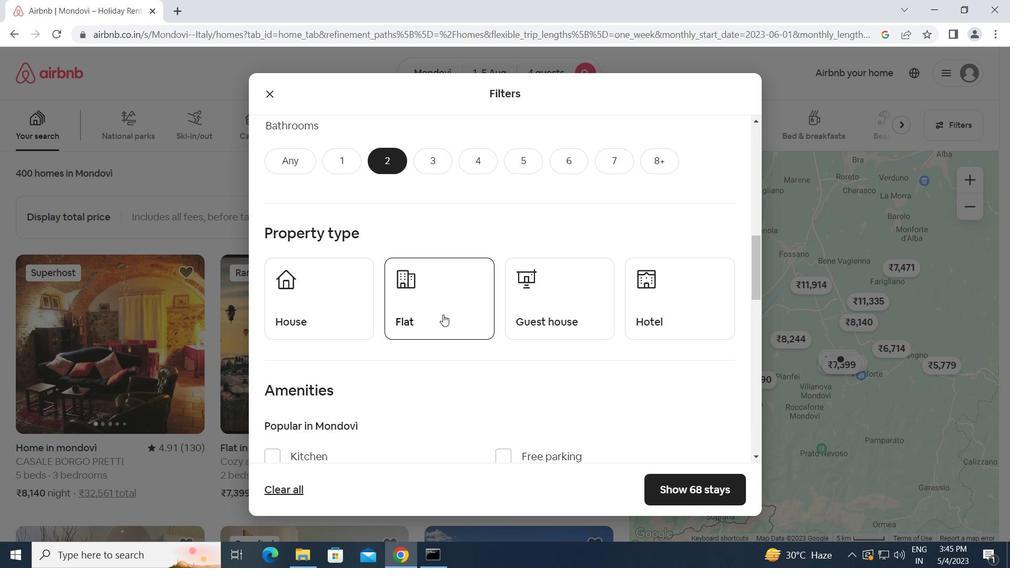 
Action: Mouse moved to (524, 313)
Screenshot: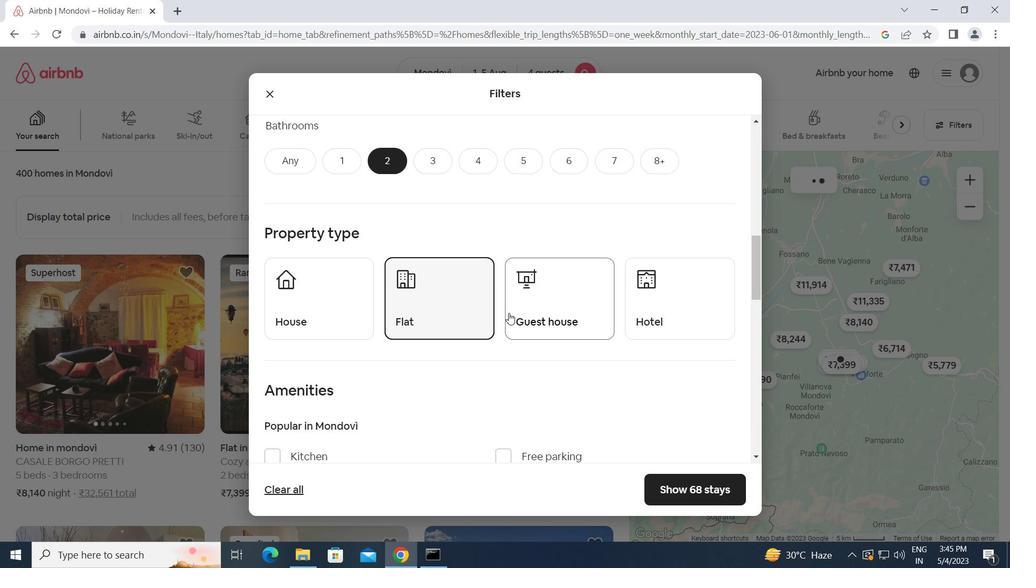 
Action: Mouse pressed left at (524, 313)
Screenshot: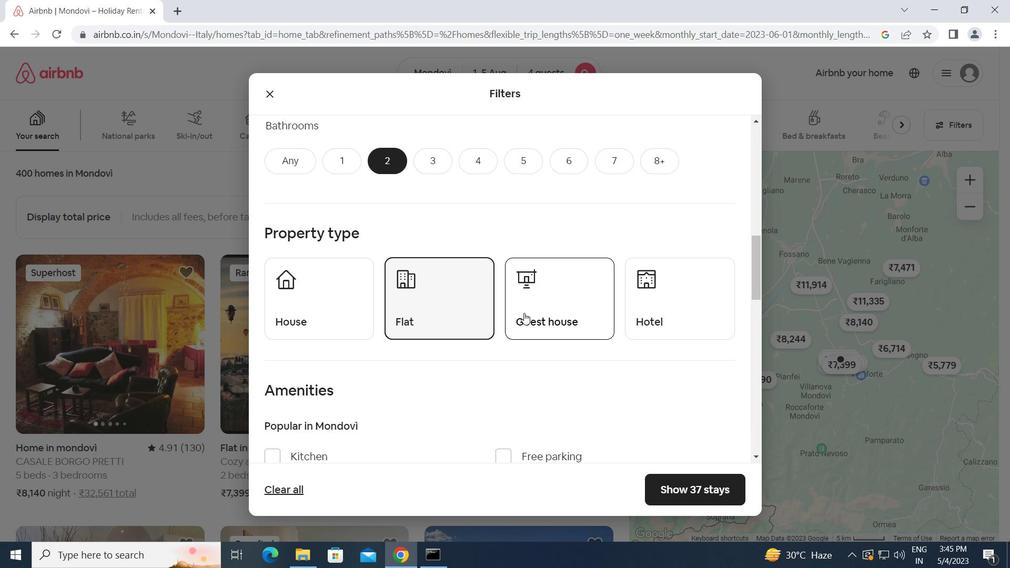 
Action: Mouse moved to (644, 311)
Screenshot: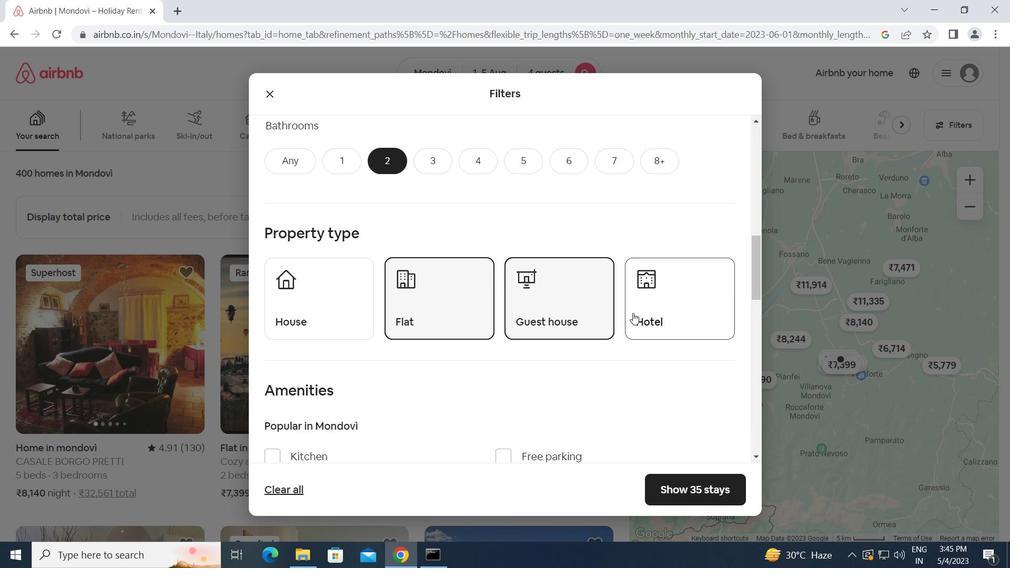 
Action: Mouse pressed left at (644, 311)
Screenshot: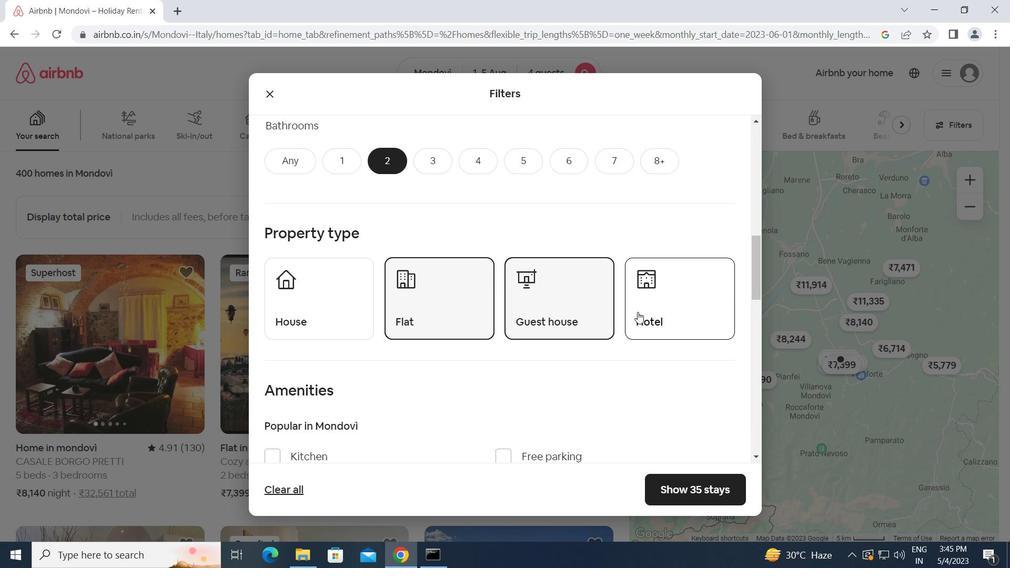 
Action: Mouse moved to (373, 319)
Screenshot: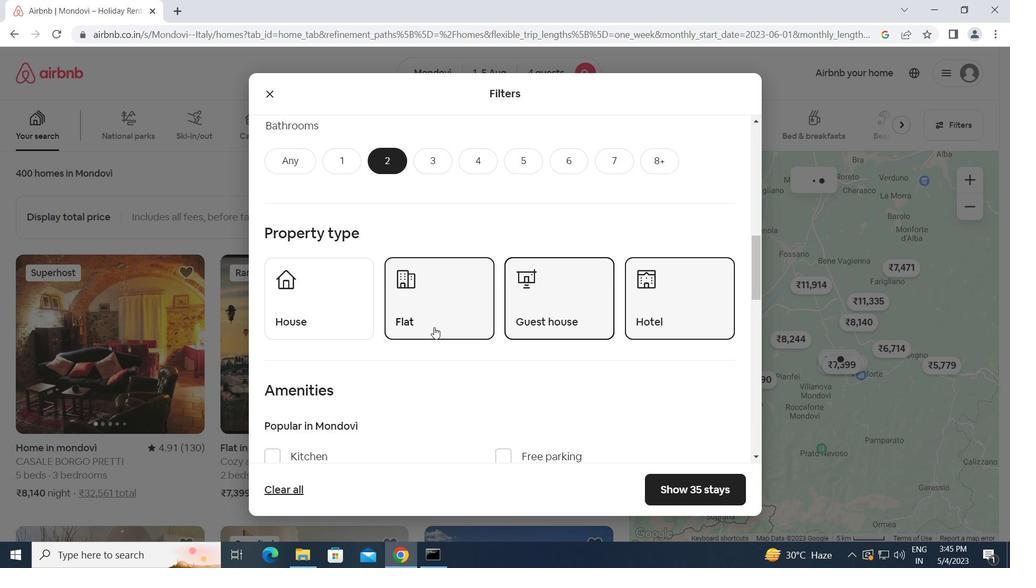 
Action: Mouse scrolled (373, 319) with delta (0, 0)
Screenshot: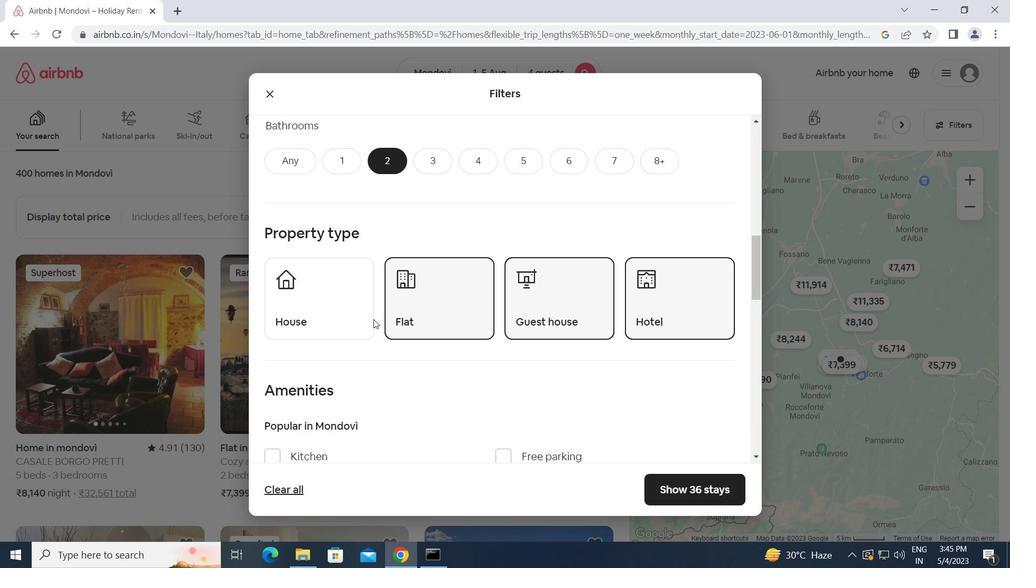 
Action: Mouse scrolled (373, 319) with delta (0, 0)
Screenshot: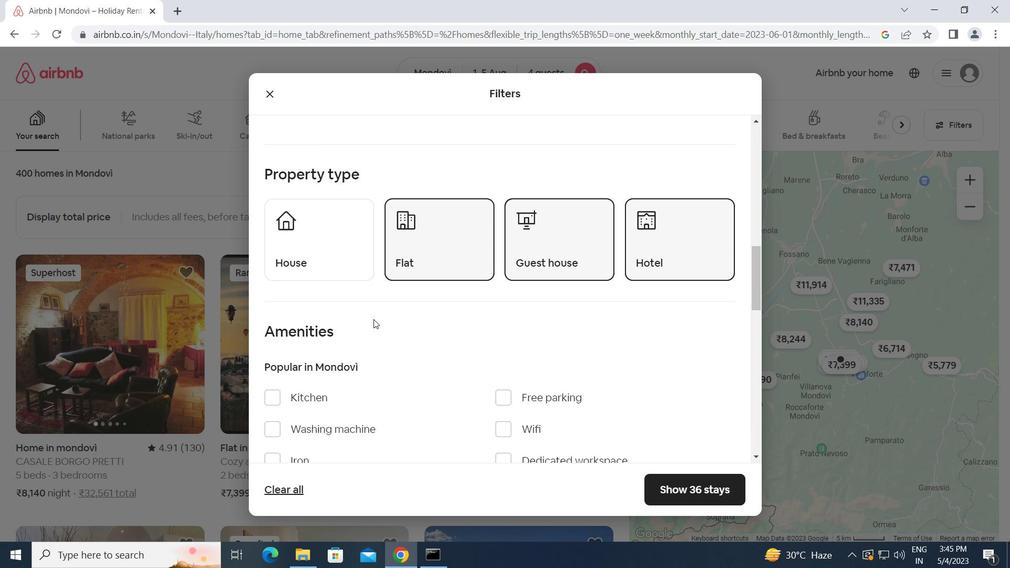 
Action: Mouse scrolled (373, 319) with delta (0, 0)
Screenshot: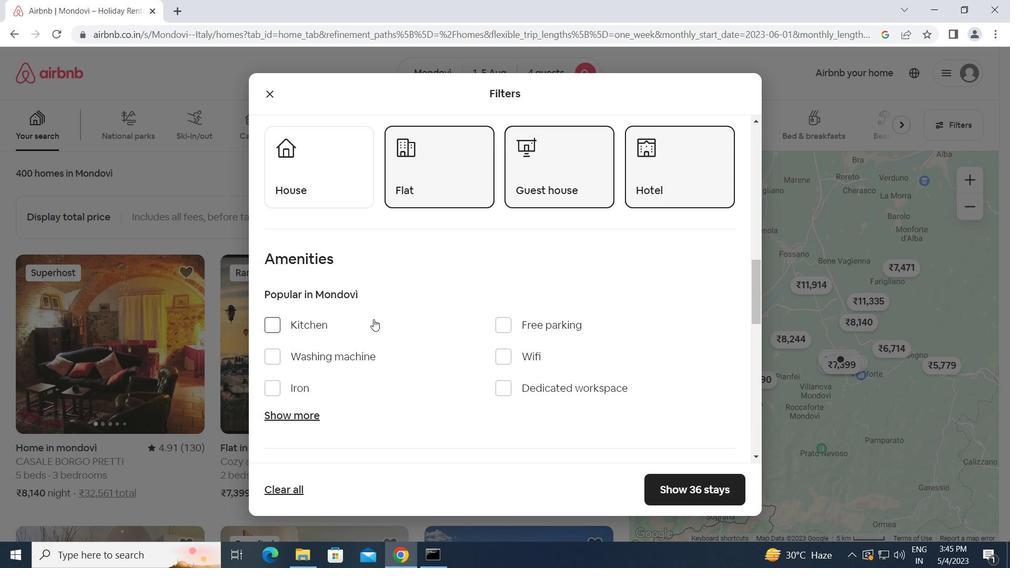 
Action: Mouse scrolled (373, 319) with delta (0, 0)
Screenshot: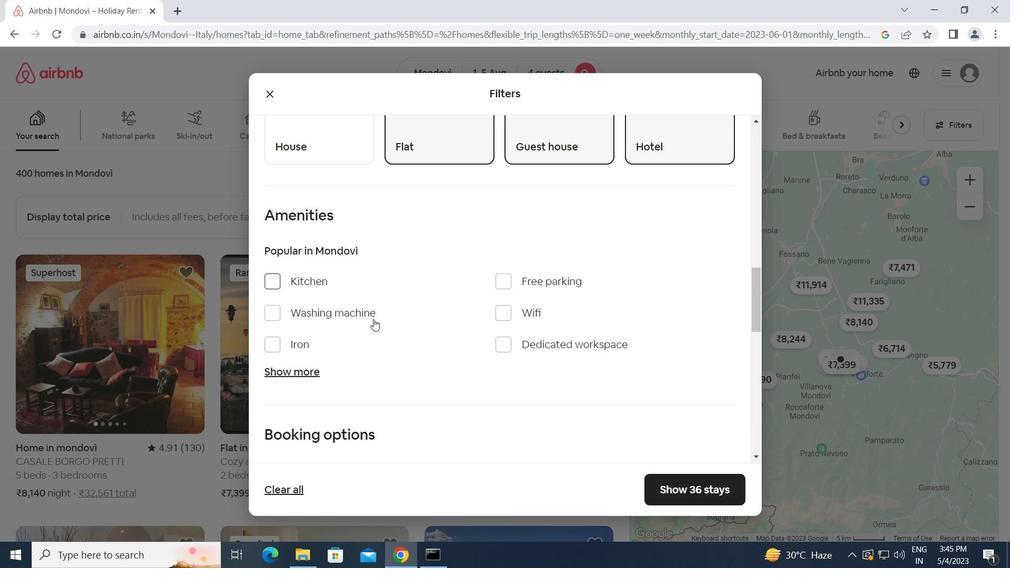 
Action: Mouse scrolled (373, 319) with delta (0, 0)
Screenshot: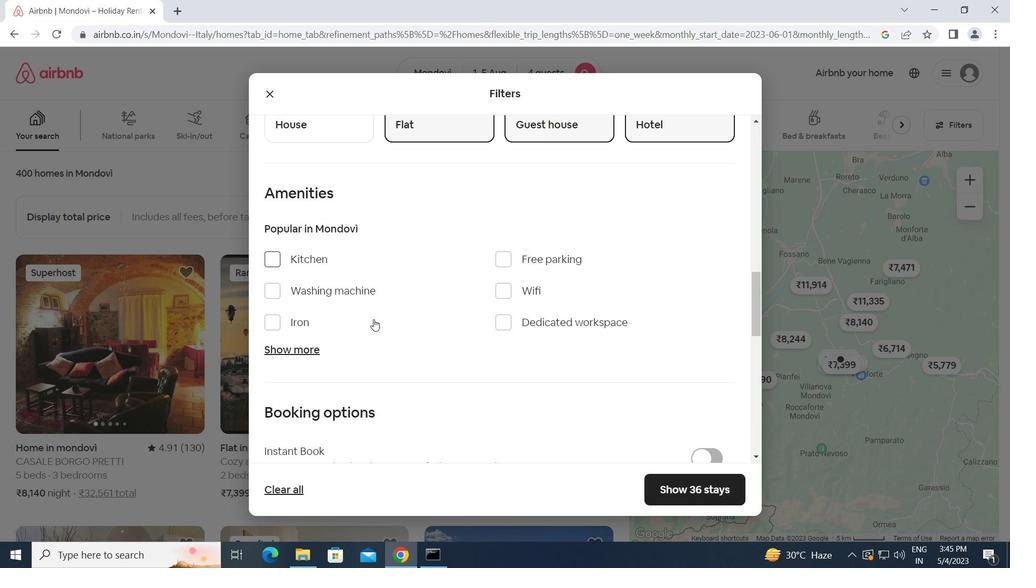 
Action: Mouse scrolled (373, 319) with delta (0, 0)
Screenshot: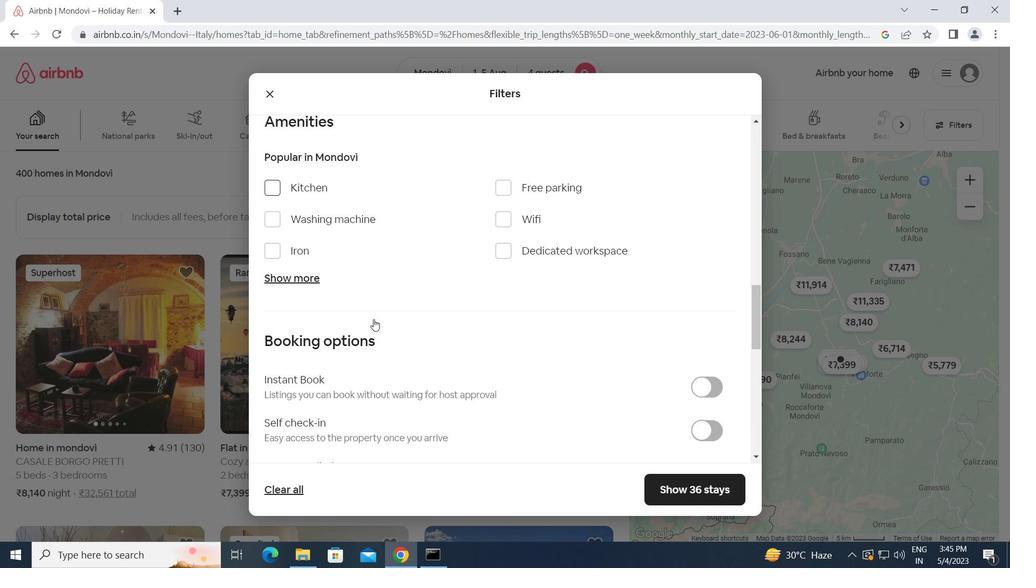 
Action: Mouse moved to (690, 307)
Screenshot: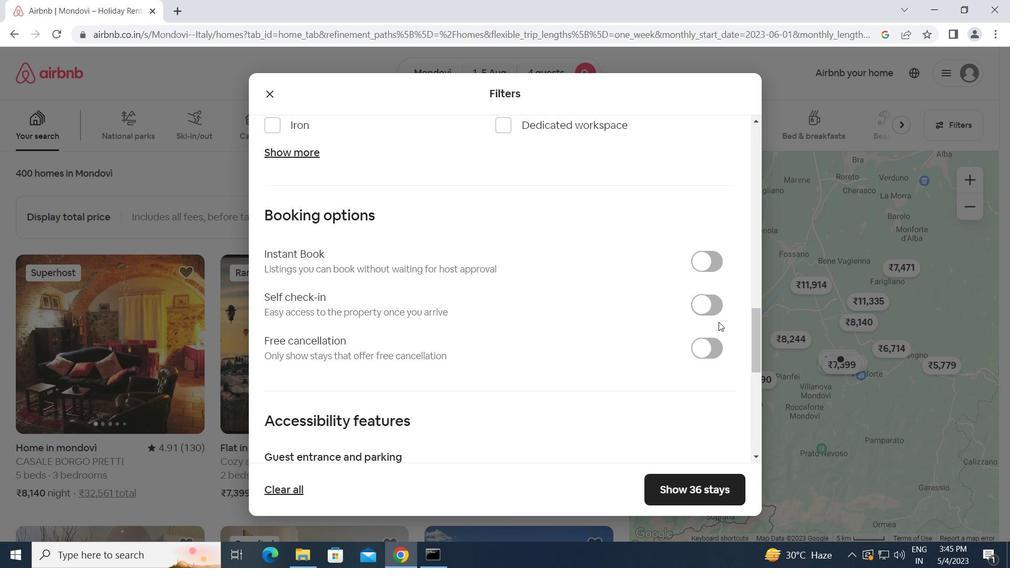 
Action: Mouse pressed left at (690, 307)
Screenshot: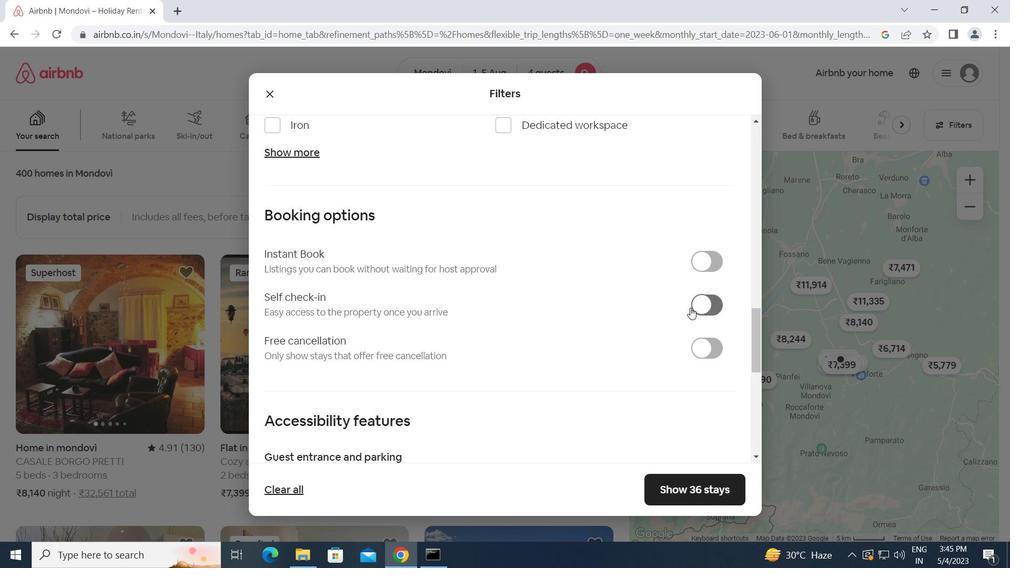
Action: Mouse moved to (694, 306)
Screenshot: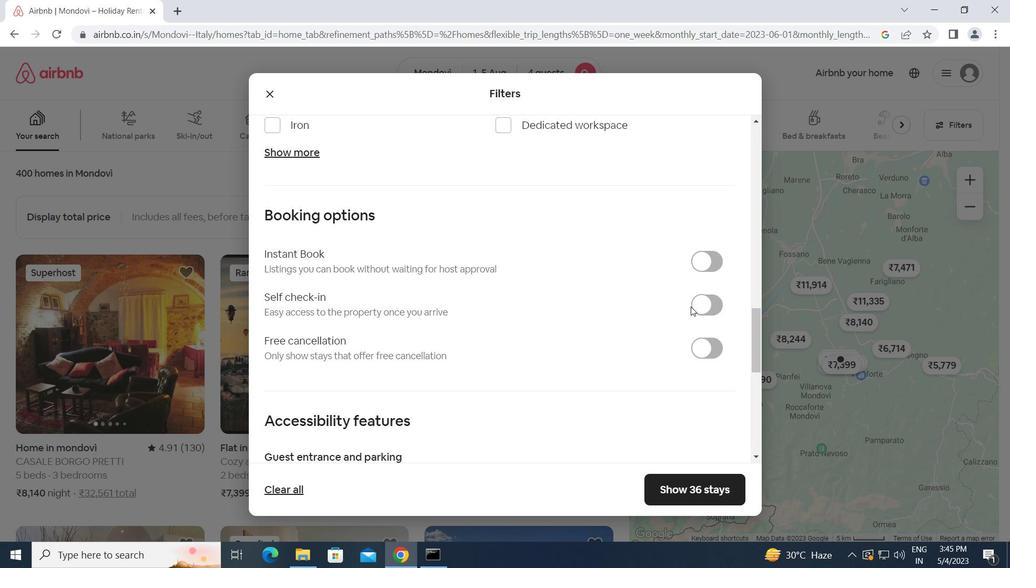 
Action: Mouse pressed left at (694, 306)
Screenshot: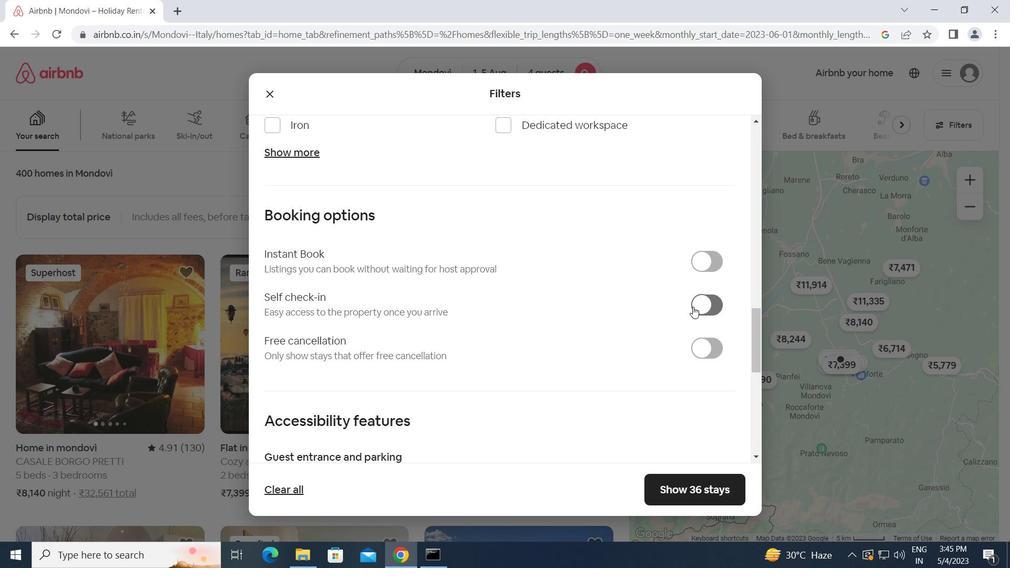 
Action: Mouse moved to (531, 329)
Screenshot: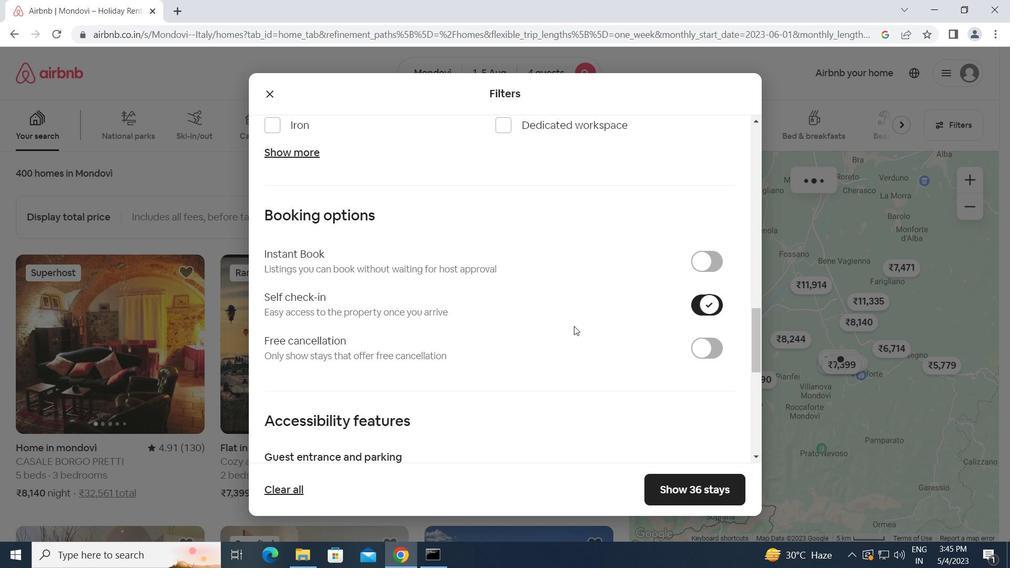 
Action: Mouse scrolled (531, 329) with delta (0, 0)
Screenshot: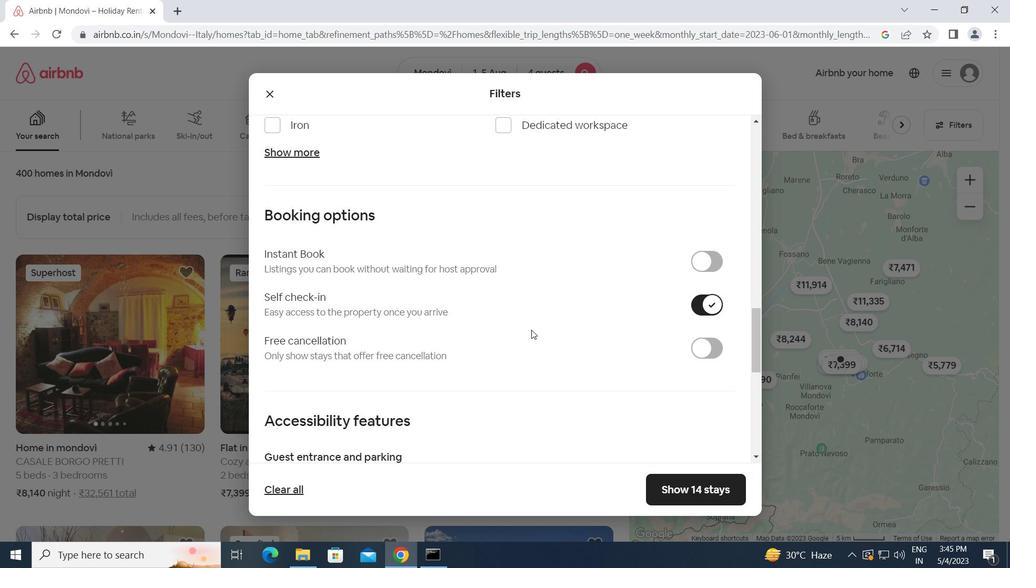 
Action: Mouse scrolled (531, 329) with delta (0, 0)
Screenshot: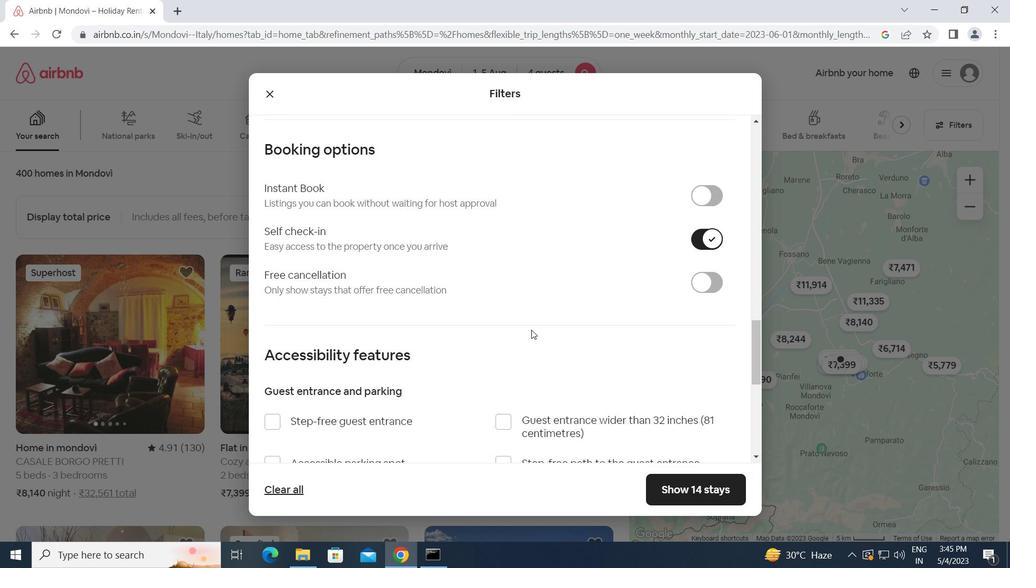
Action: Mouse scrolled (531, 329) with delta (0, 0)
Screenshot: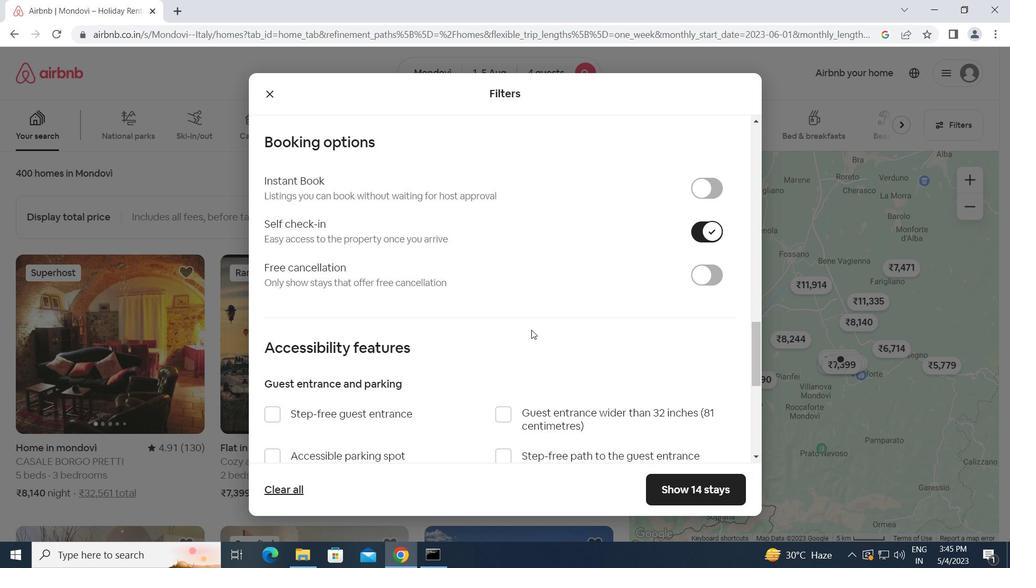
Action: Mouse scrolled (531, 329) with delta (0, 0)
Screenshot: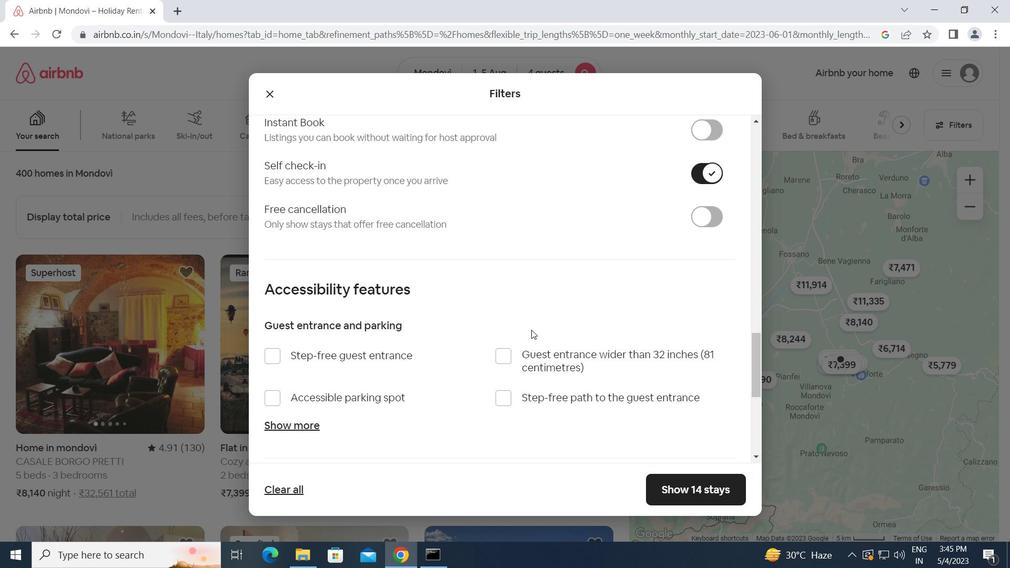 
Action: Mouse scrolled (531, 329) with delta (0, 0)
Screenshot: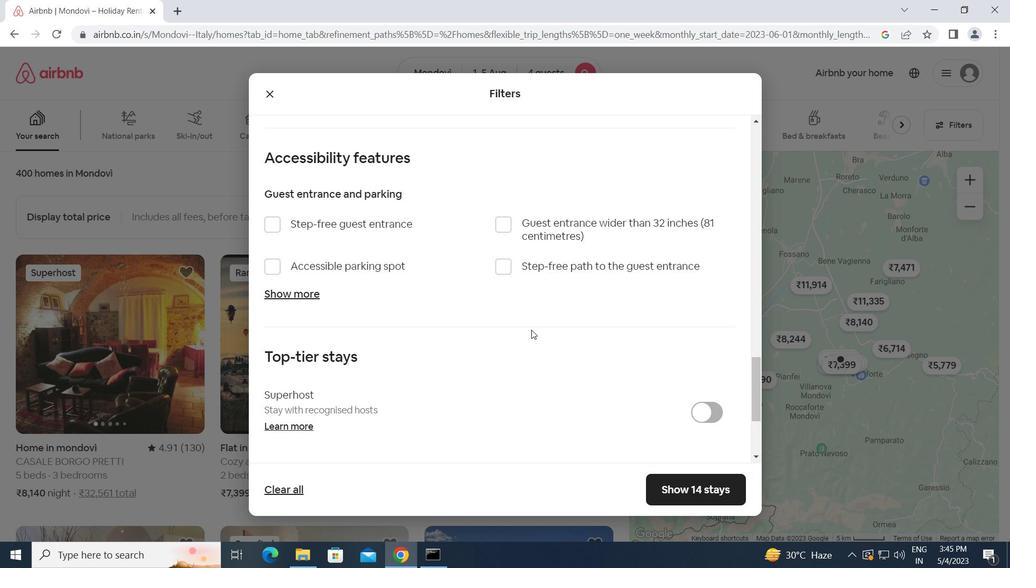 
Action: Mouse scrolled (531, 329) with delta (0, 0)
Screenshot: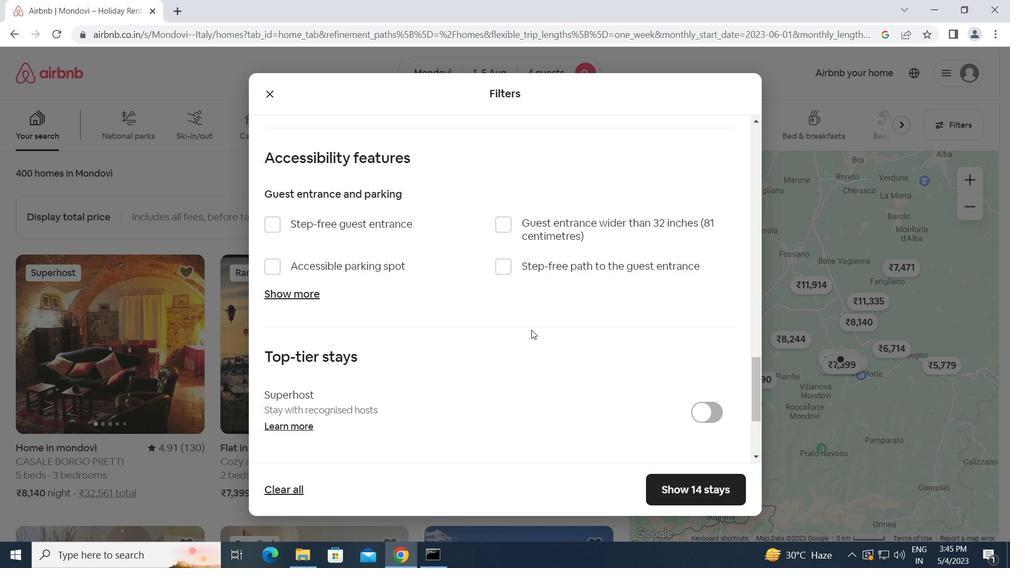 
Action: Mouse scrolled (531, 329) with delta (0, 0)
Screenshot: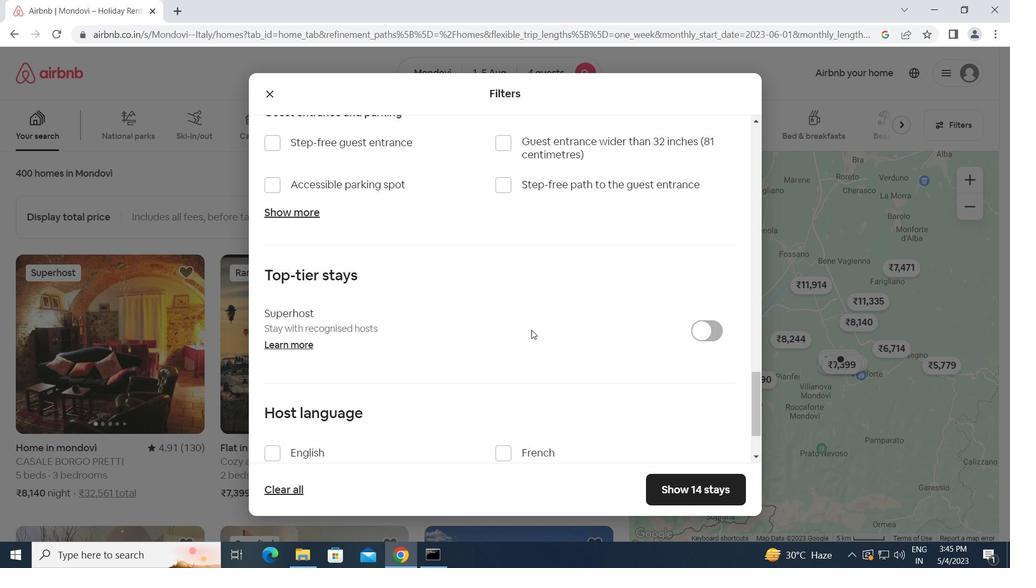 
Action: Mouse scrolled (531, 329) with delta (0, 0)
Screenshot: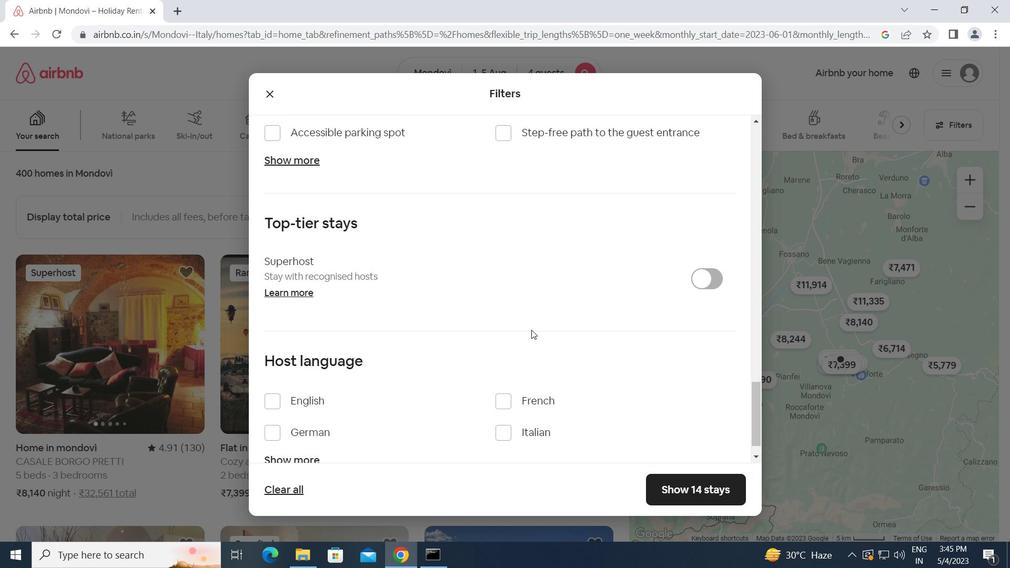 
Action: Mouse moved to (269, 367)
Screenshot: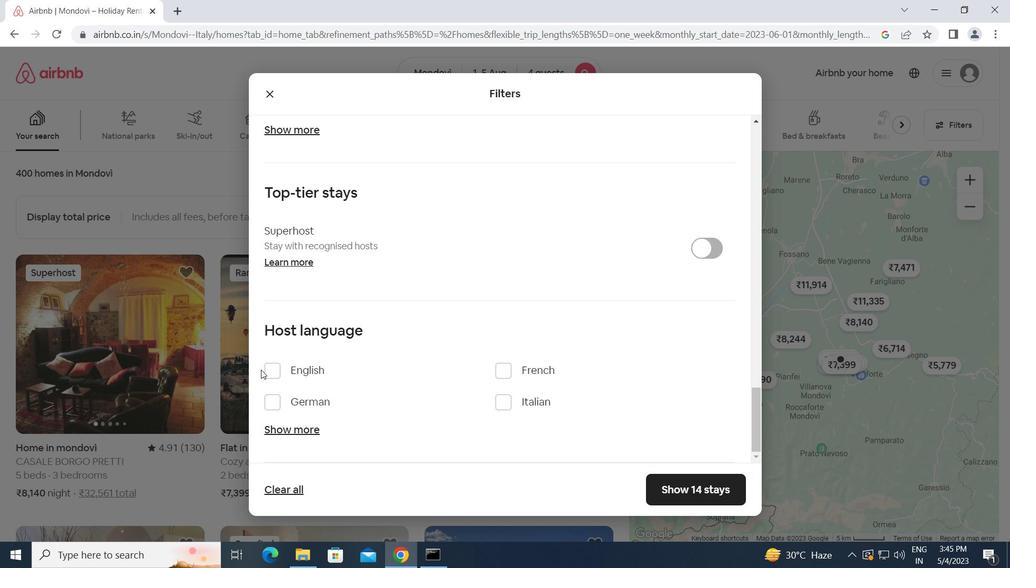 
Action: Mouse pressed left at (269, 367)
Screenshot: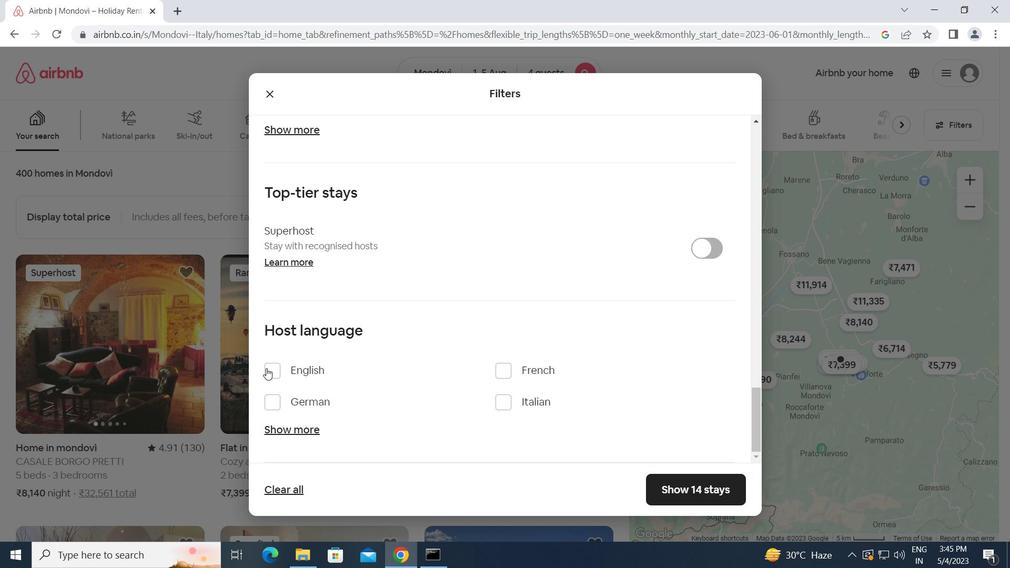
Action: Mouse moved to (694, 486)
Screenshot: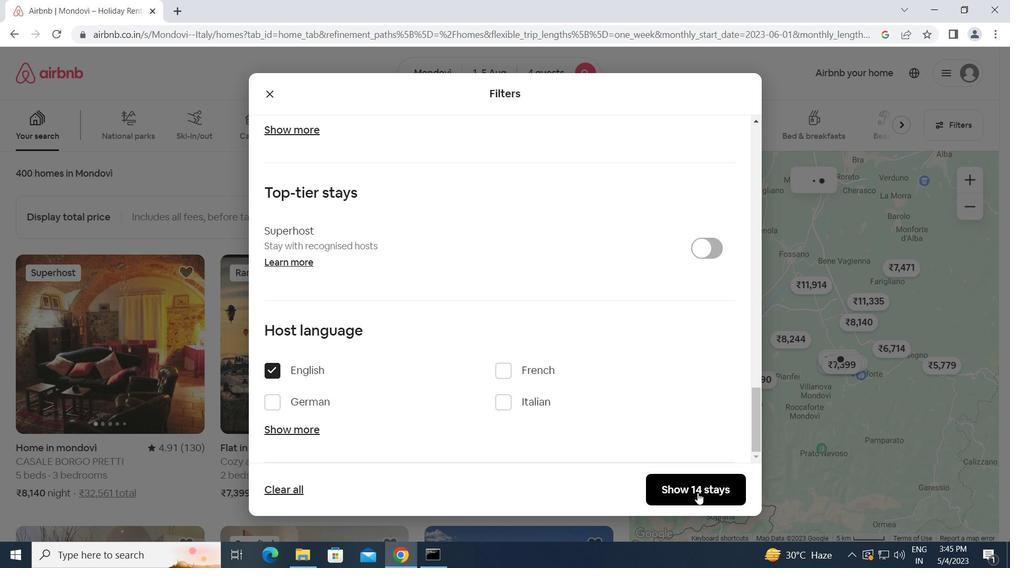 
Action: Mouse pressed left at (694, 486)
Screenshot: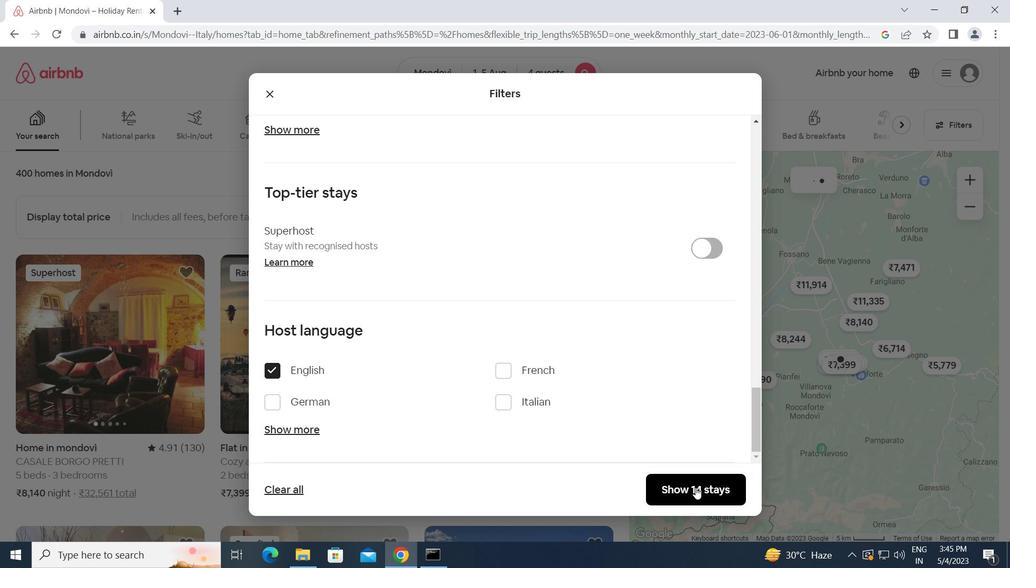 
Action: Mouse moved to (690, 482)
Screenshot: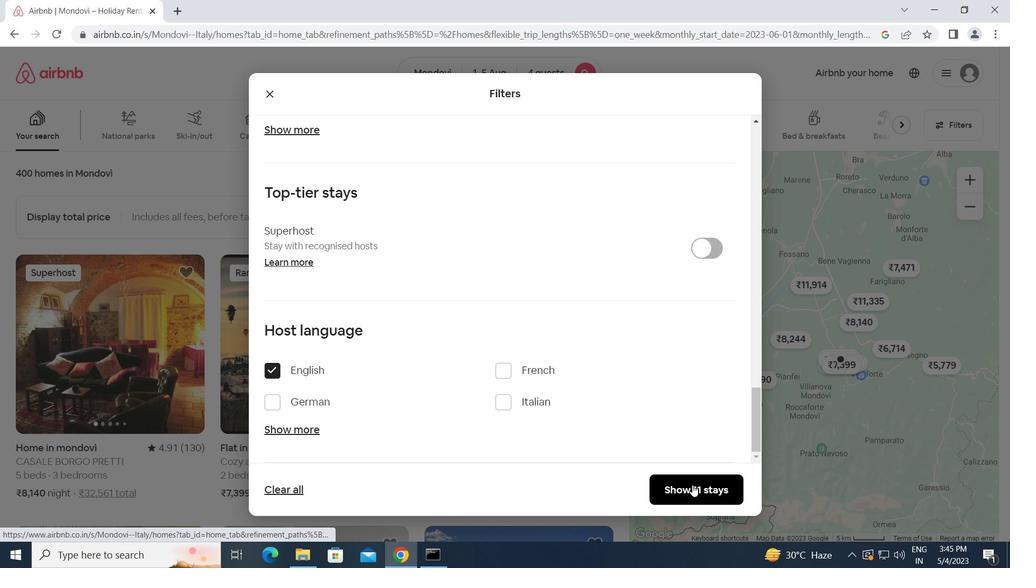 
